 Task: Add an event with the title Client Appreciation Luncheon, date ''2024/04/05'', time 9:40 AM to 11:40 AMand add a description: Throughout the session, participants will engage in a series of activities, discussions, and exercises that promote teamwork, trust-building, and effective communication. These activities will be tailored to the specific needs and dynamics of your team, ensuring relevance and maximum engagement.Select event color  Sage . Add location for the event as: Rio de Janeiro, Brazil, logged in from the account softage.3@softage.netand send the event invitation to softage.4@softage.net and softage.2@softage.net. Set a reminder for the event Every weekday(Monday to Friday)
Action: Mouse moved to (69, 90)
Screenshot: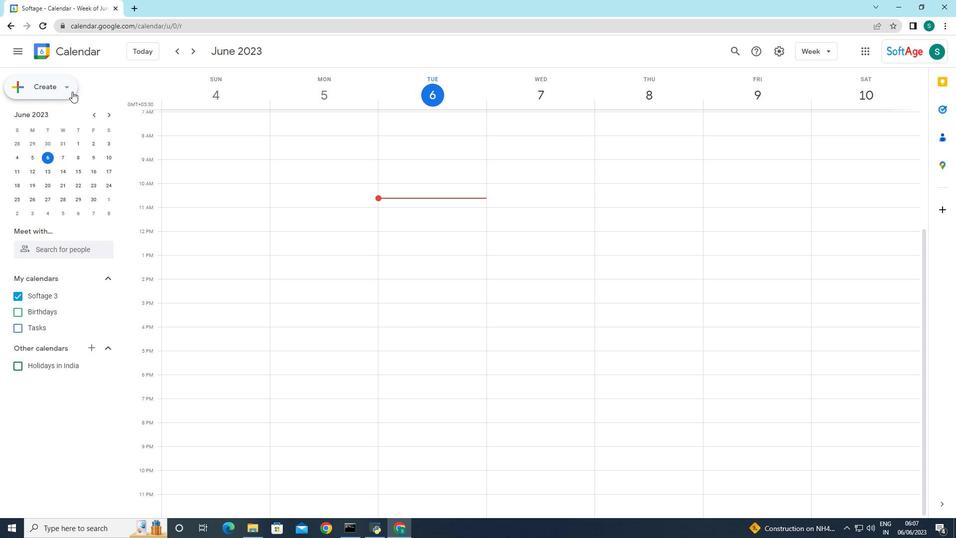 
Action: Mouse pressed left at (69, 90)
Screenshot: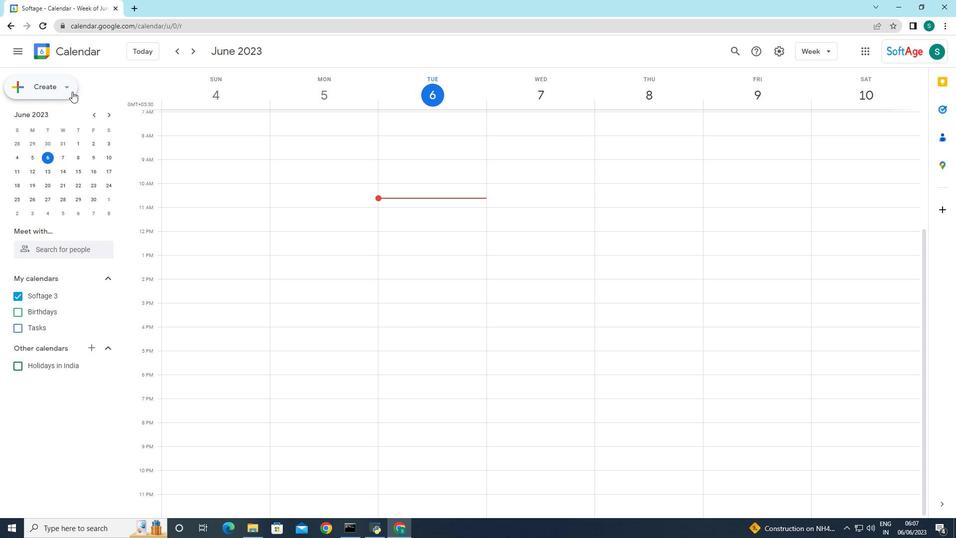
Action: Mouse moved to (60, 113)
Screenshot: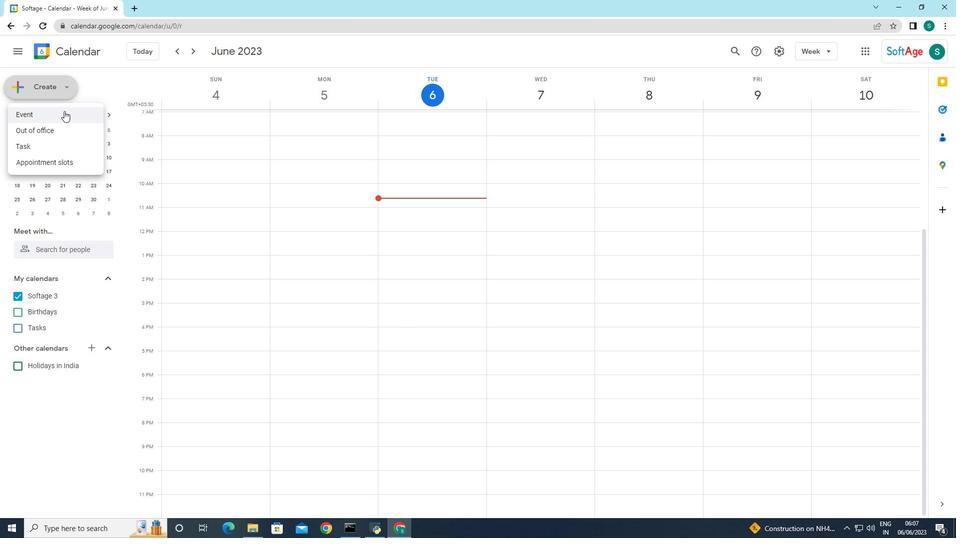 
Action: Mouse pressed left at (60, 113)
Screenshot: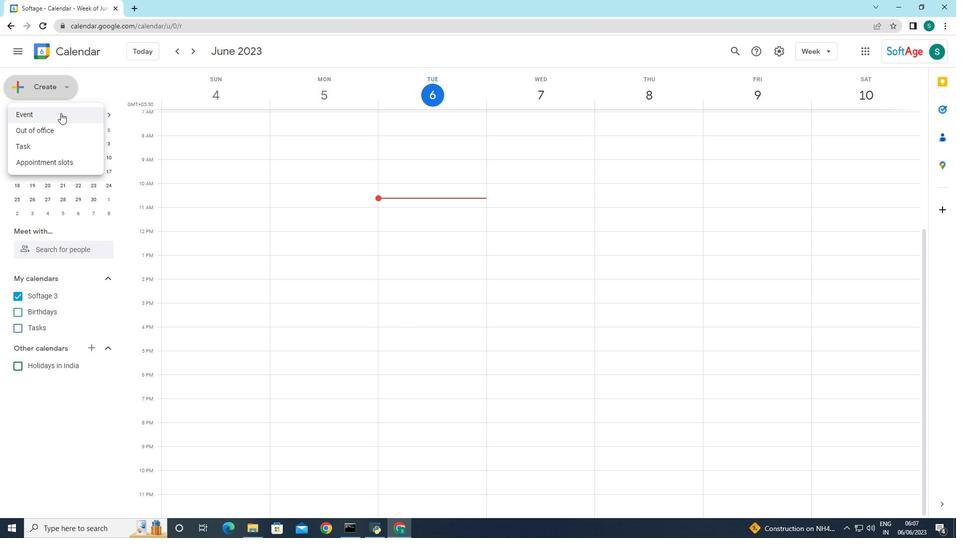 
Action: Mouse moved to (284, 396)
Screenshot: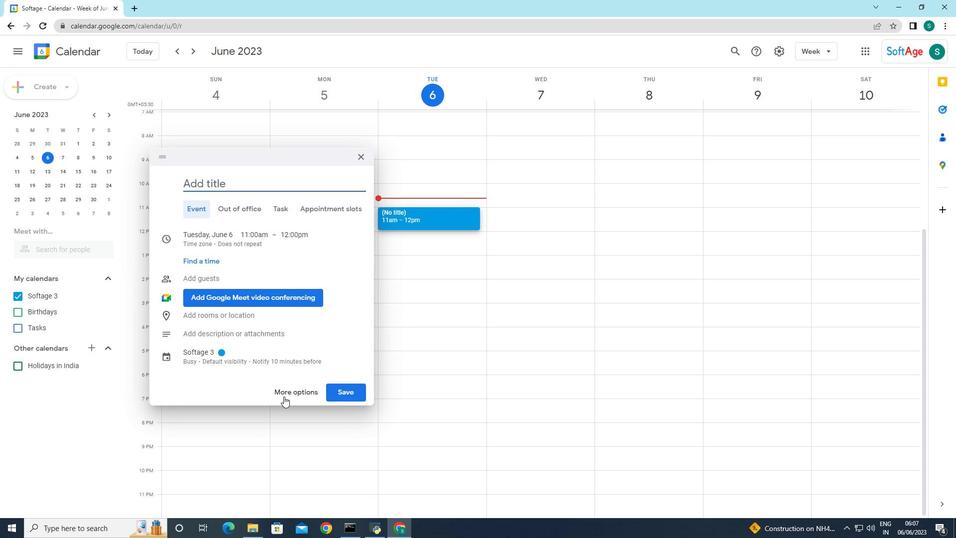 
Action: Mouse pressed left at (284, 396)
Screenshot: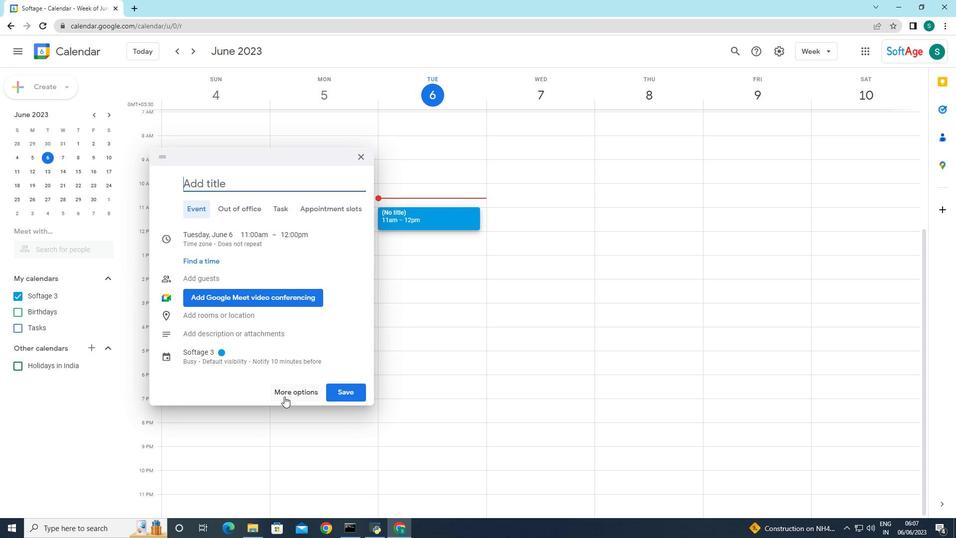 
Action: Mouse moved to (123, 56)
Screenshot: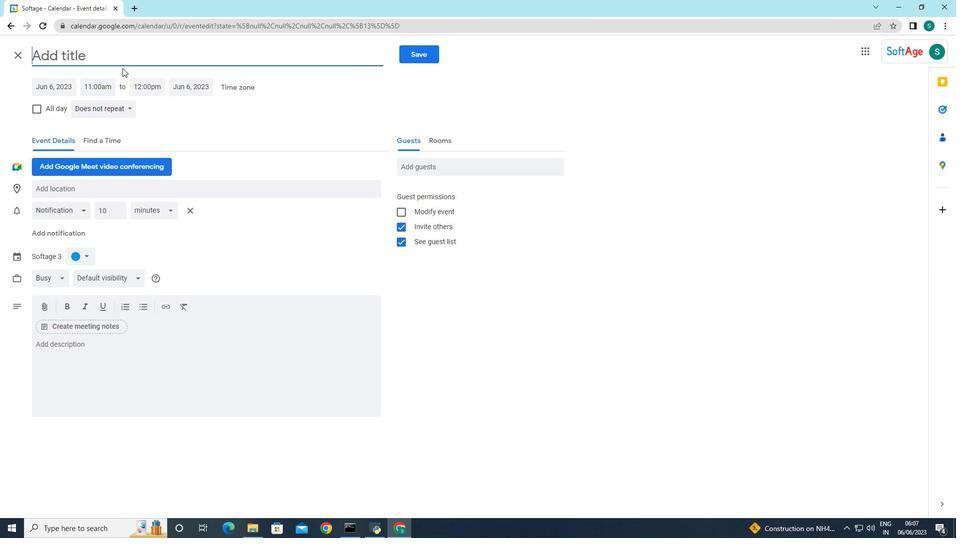 
Action: Mouse pressed left at (123, 56)
Screenshot: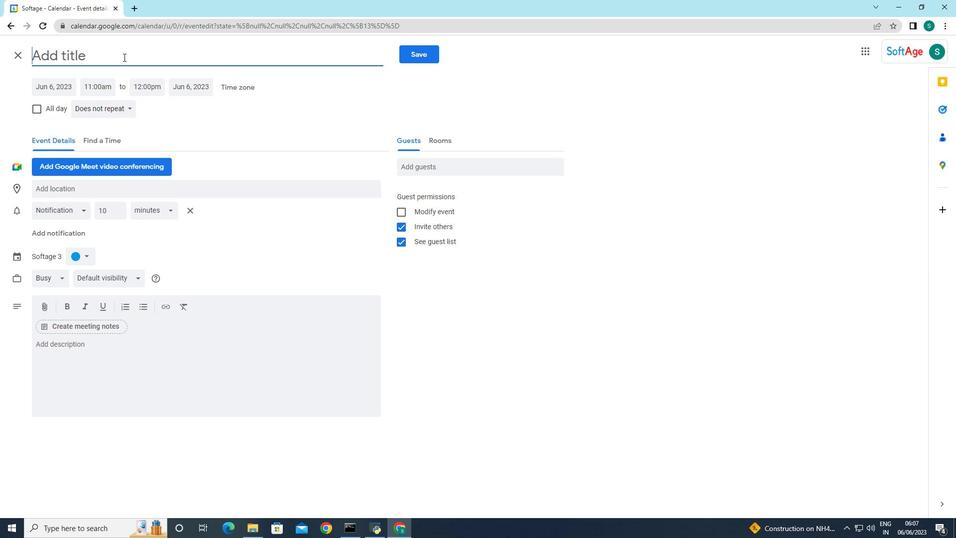 
Action: Key pressed <Key.caps_lock>C<Key.caps_lock>lient<Key.space><Key.caps_lock>A<Key.caps_lock>ppreciation<Key.space><Key.caps_lock>L<Key.caps_lock>uc<Key.backspace>ncheon
Screenshot: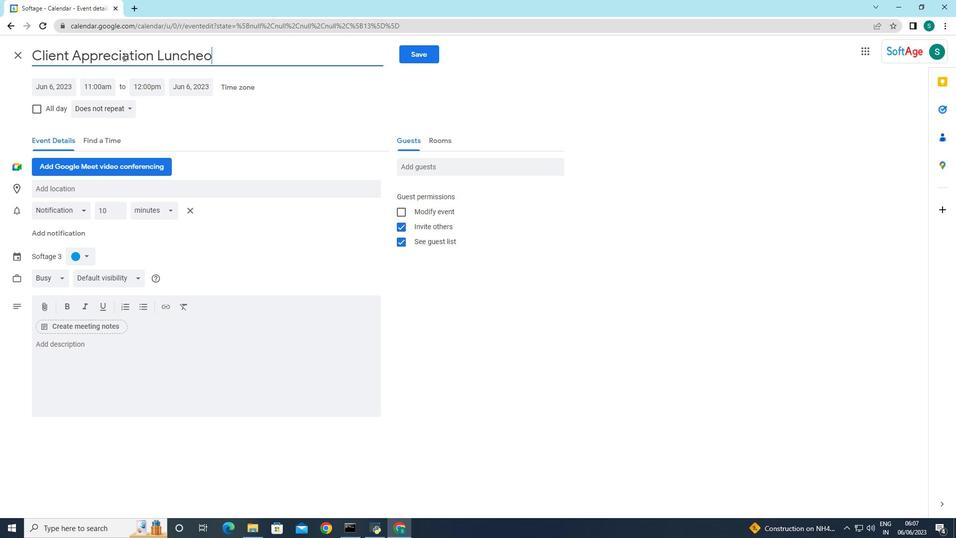 
Action: Mouse moved to (201, 145)
Screenshot: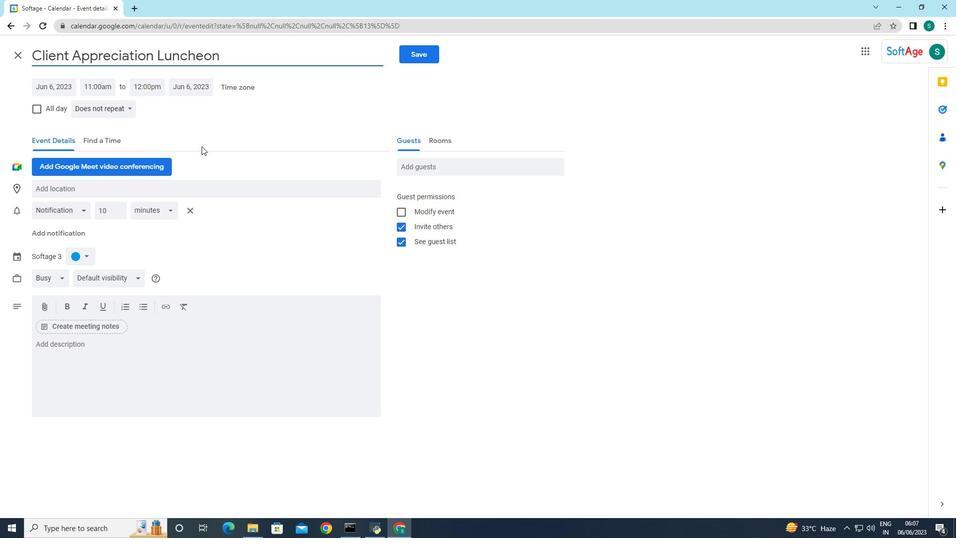 
Action: Mouse pressed left at (201, 145)
Screenshot: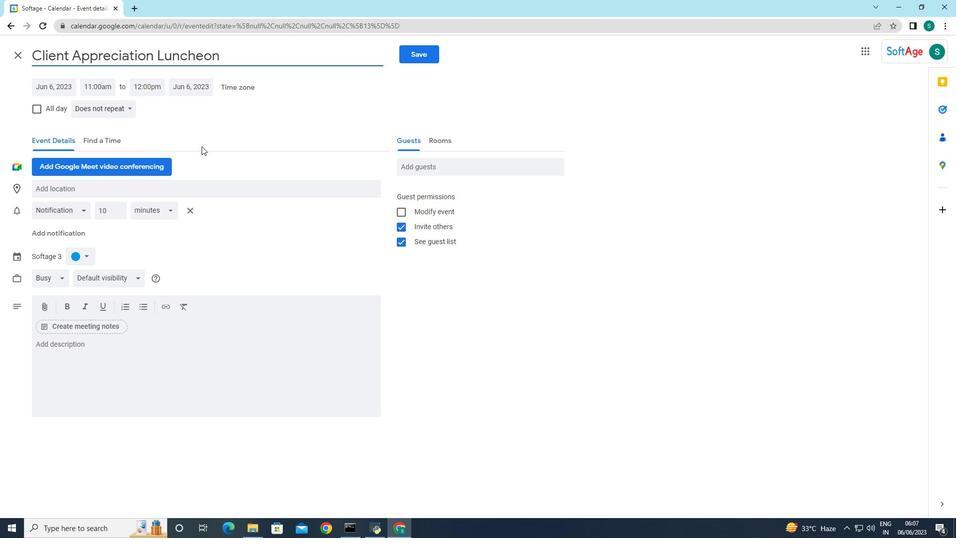 
Action: Mouse moved to (72, 93)
Screenshot: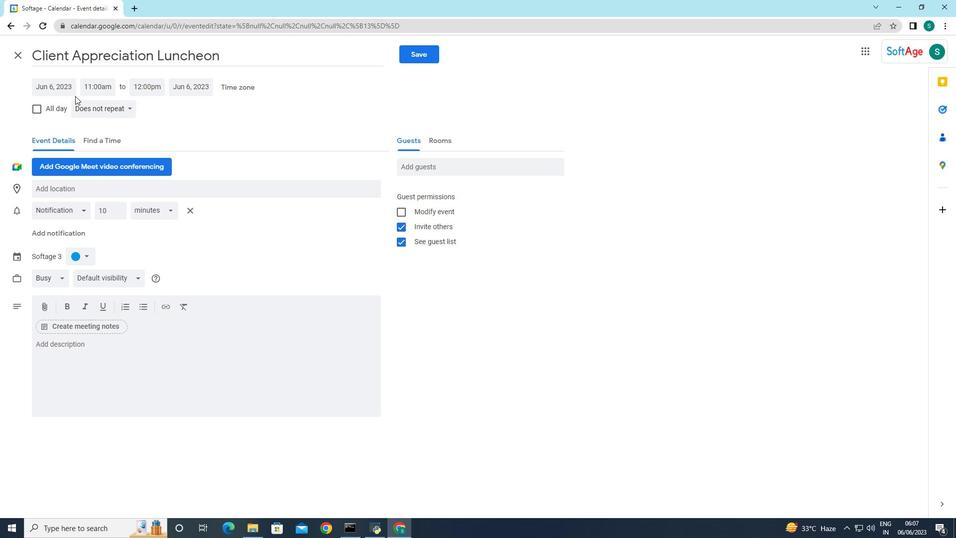 
Action: Mouse pressed left at (72, 93)
Screenshot: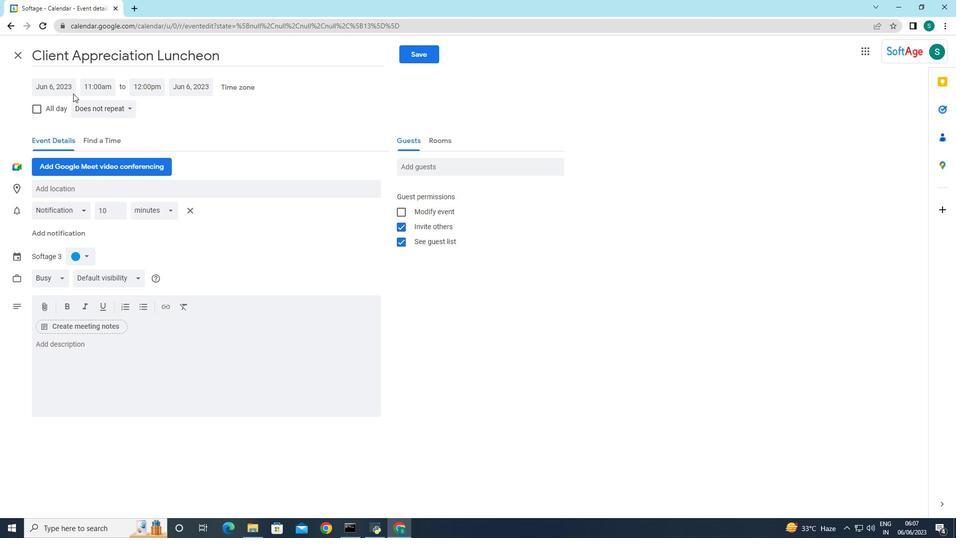 
Action: Mouse moved to (156, 108)
Screenshot: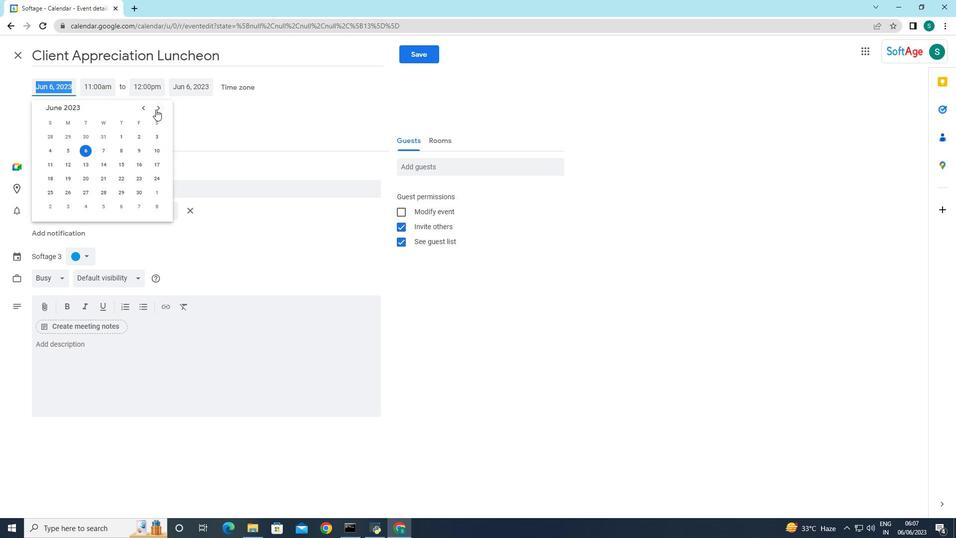 
Action: Mouse pressed left at (156, 108)
Screenshot: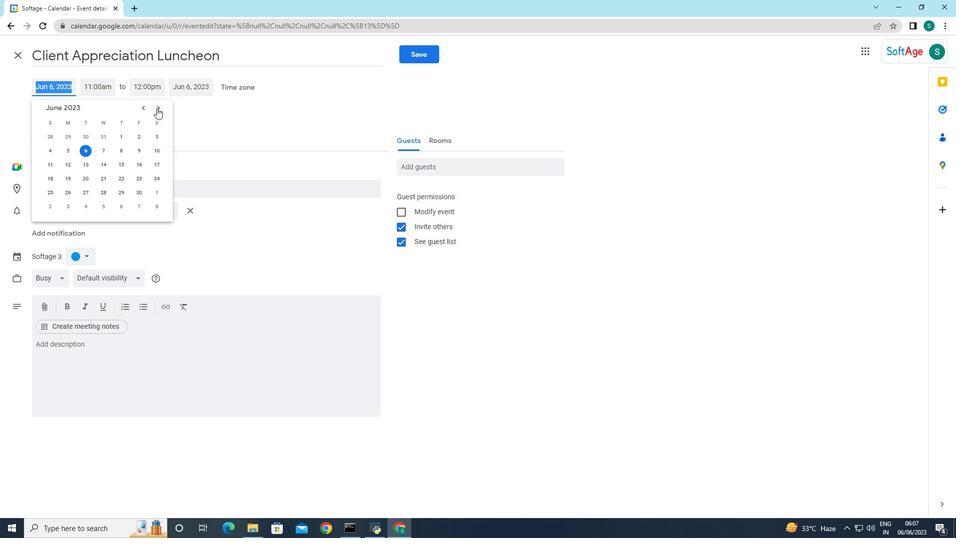 
Action: Mouse moved to (156, 108)
Screenshot: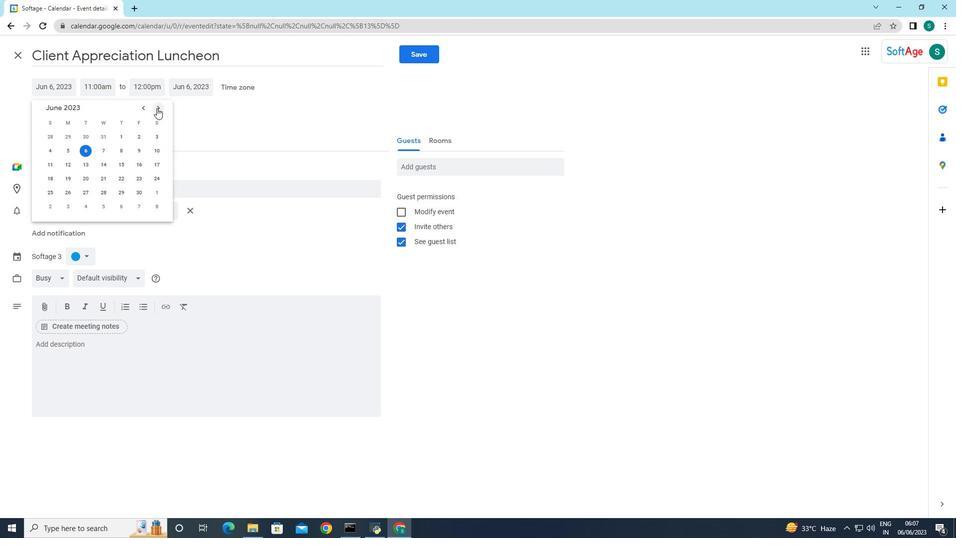 
Action: Mouse pressed left at (156, 108)
Screenshot: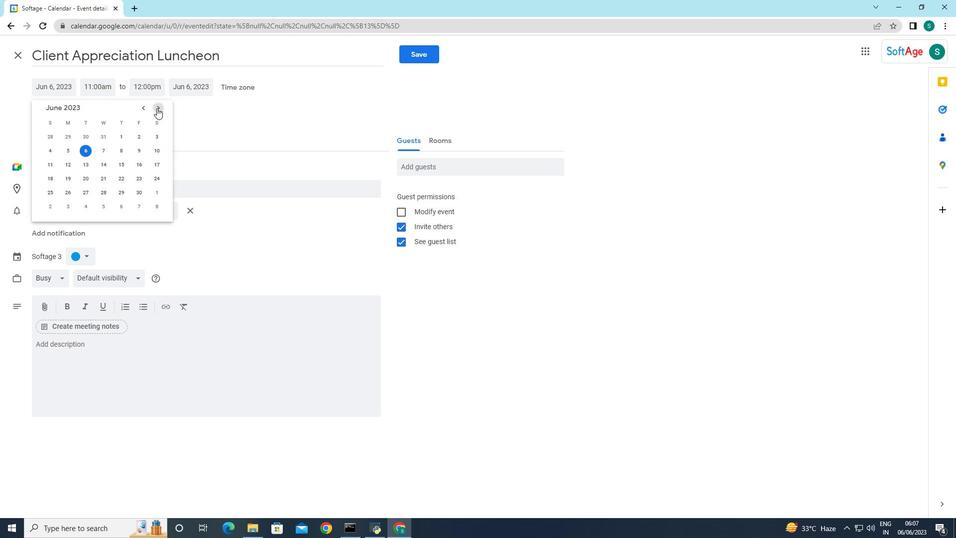 
Action: Mouse pressed left at (156, 108)
Screenshot: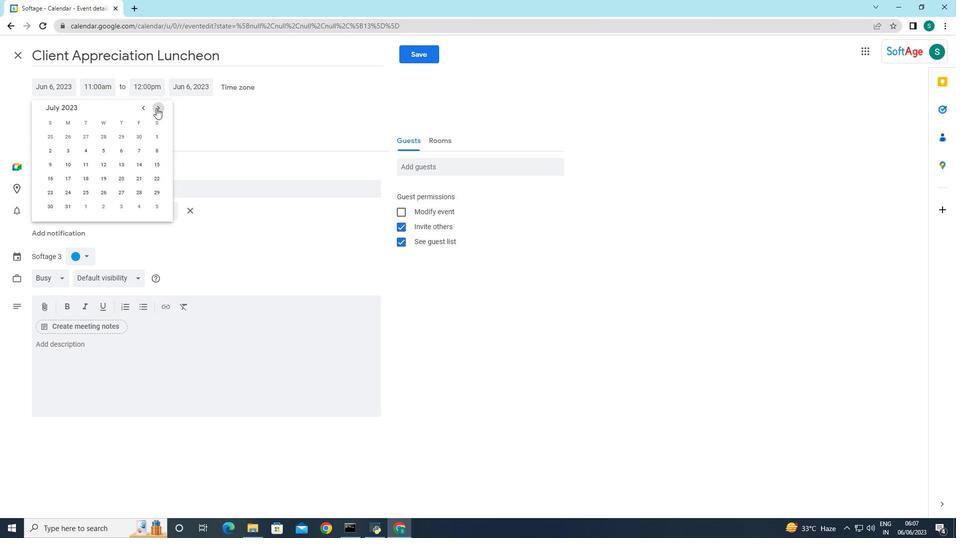 
Action: Mouse pressed left at (156, 108)
Screenshot: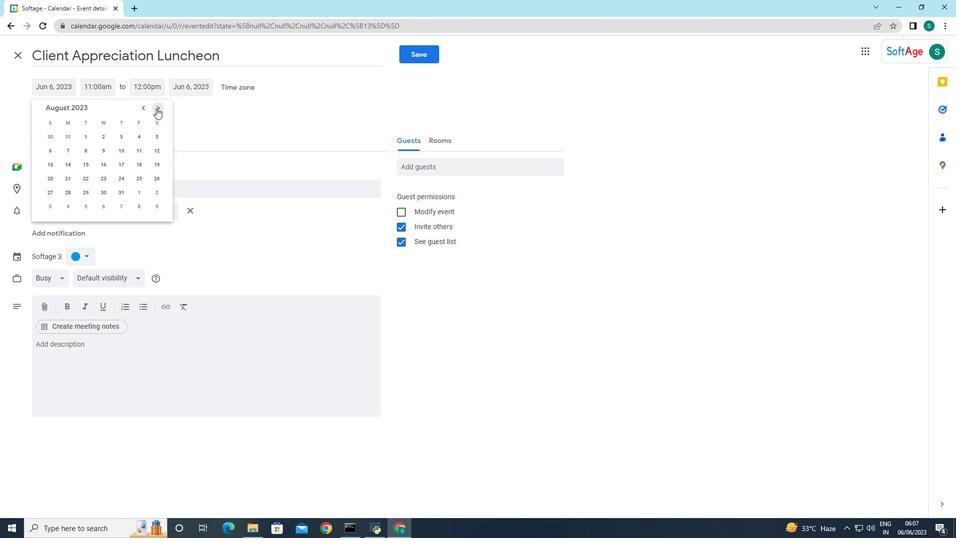 
Action: Mouse pressed left at (156, 108)
Screenshot: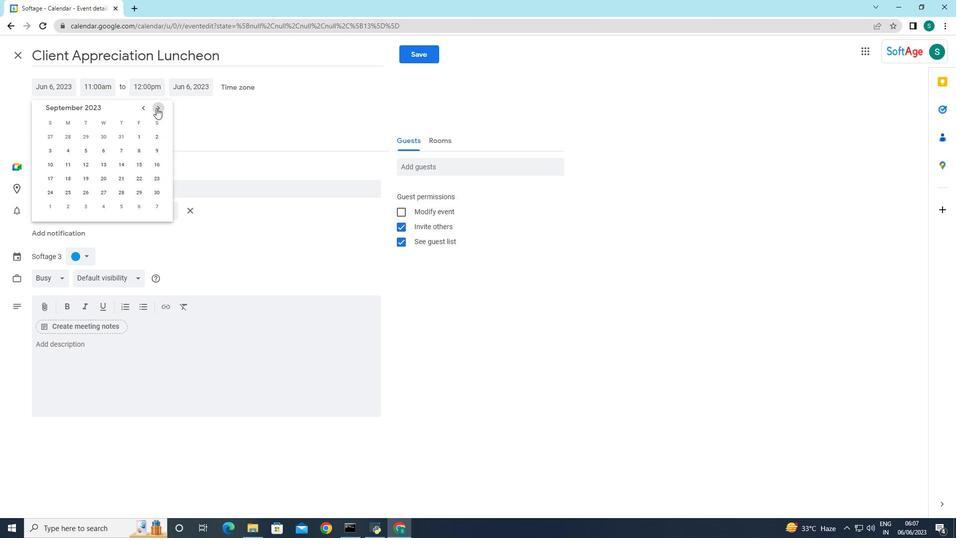 
Action: Mouse pressed left at (156, 108)
Screenshot: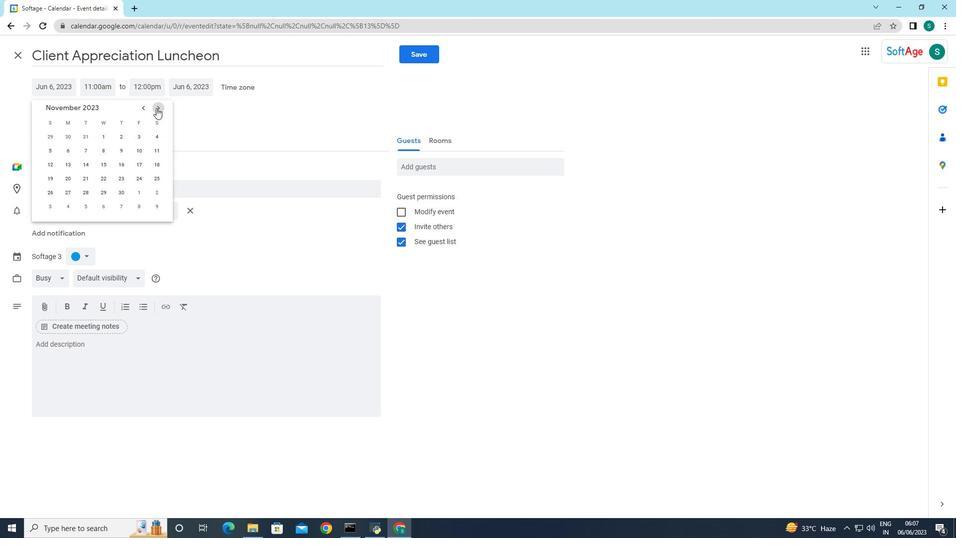
Action: Mouse pressed left at (156, 108)
Screenshot: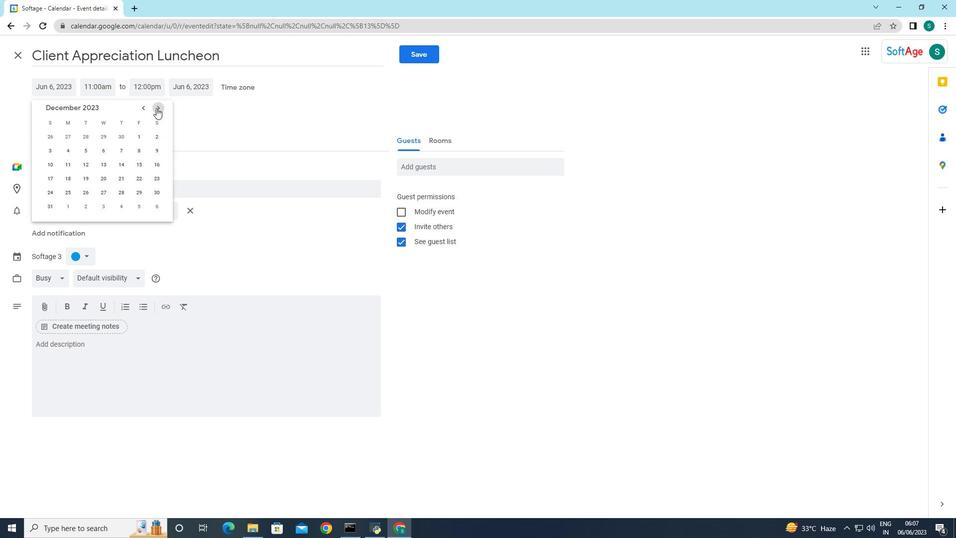 
Action: Mouse pressed left at (156, 108)
Screenshot: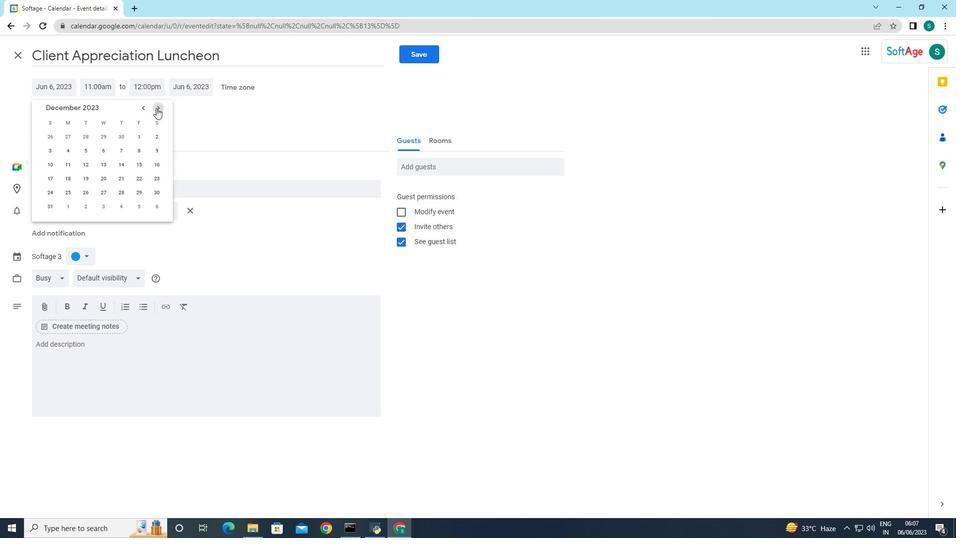 
Action: Mouse pressed left at (156, 108)
Screenshot: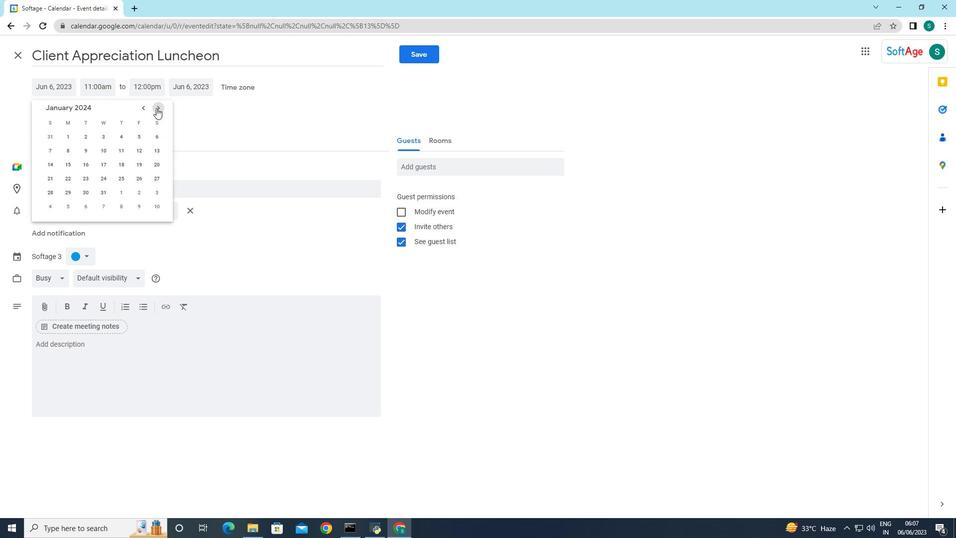 
Action: Mouse pressed left at (156, 108)
Screenshot: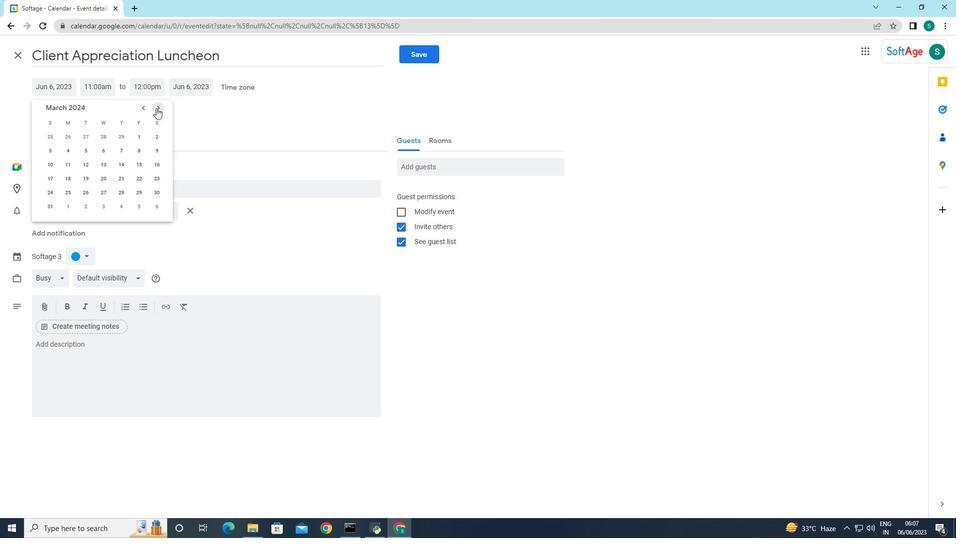 
Action: Mouse moved to (140, 137)
Screenshot: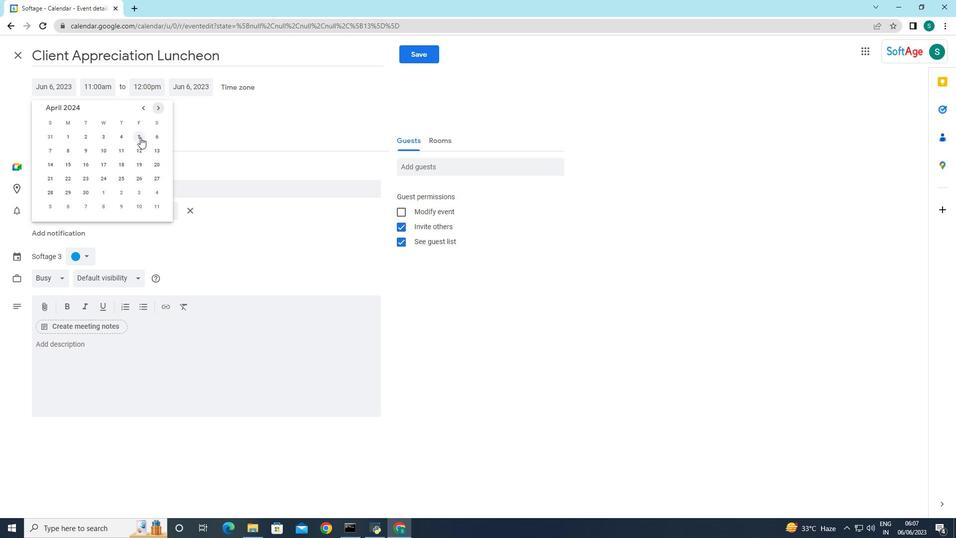 
Action: Mouse pressed left at (140, 137)
Screenshot: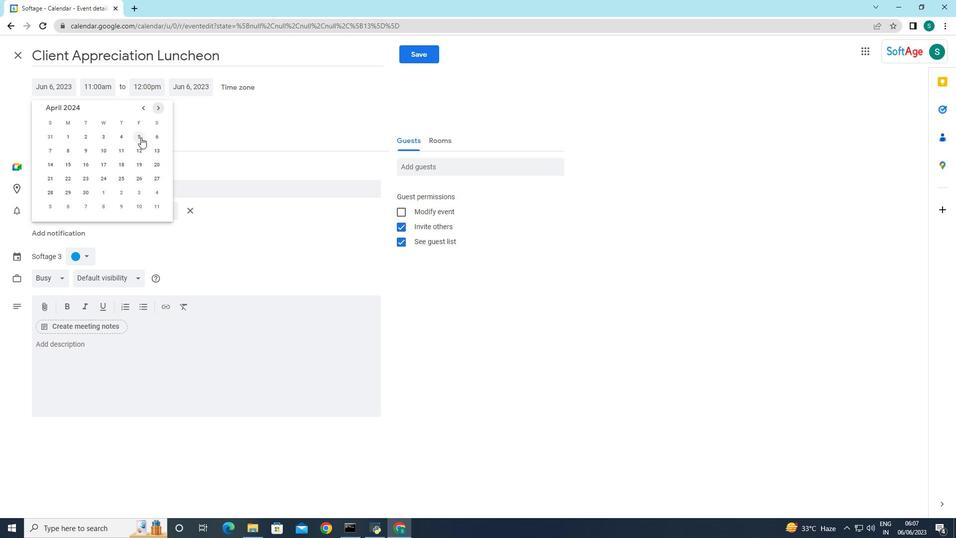 
Action: Mouse moved to (221, 142)
Screenshot: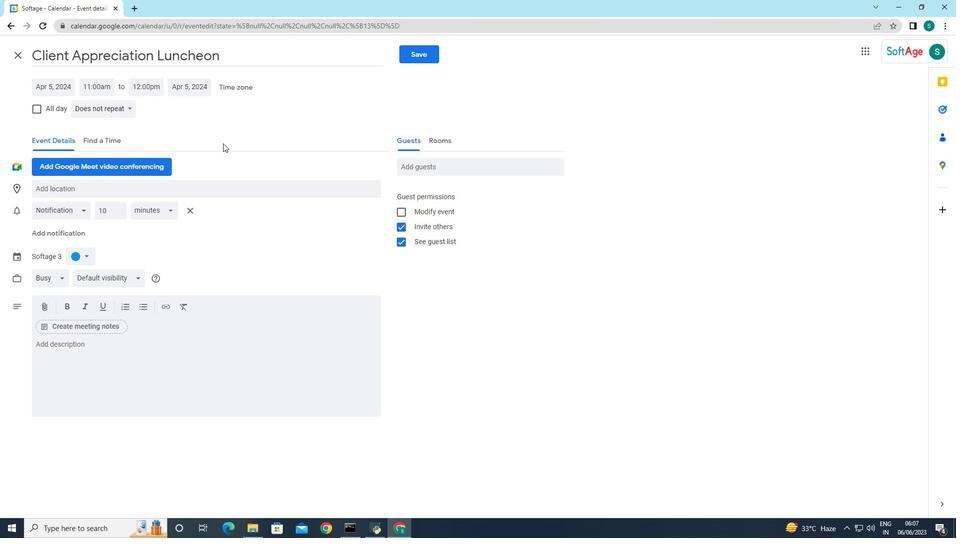 
Action: Mouse pressed left at (221, 142)
Screenshot: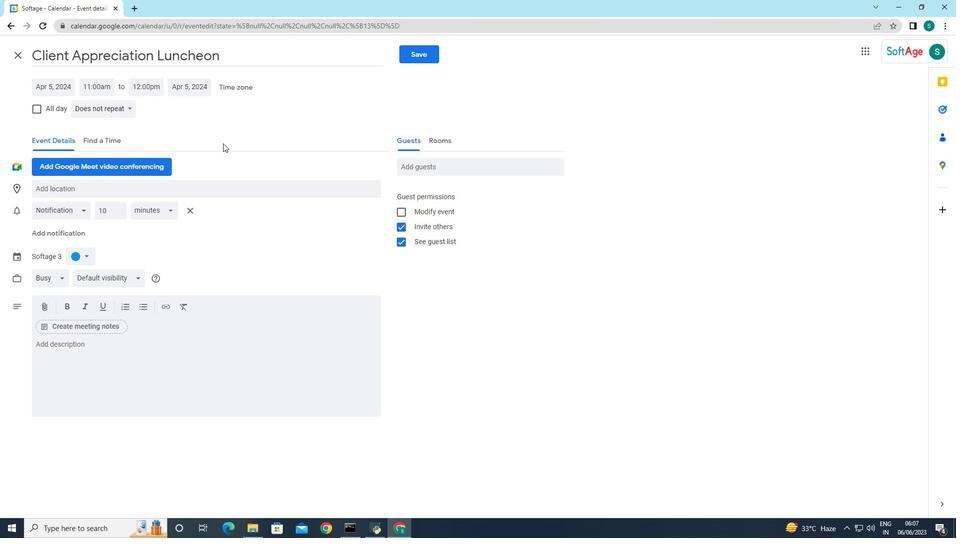 
Action: Mouse moved to (93, 88)
Screenshot: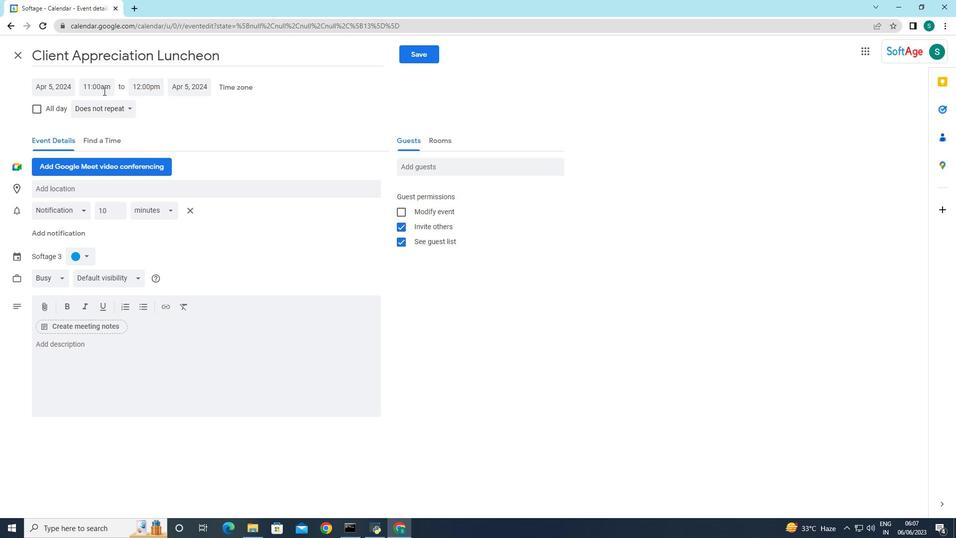 
Action: Mouse pressed left at (93, 88)
Screenshot: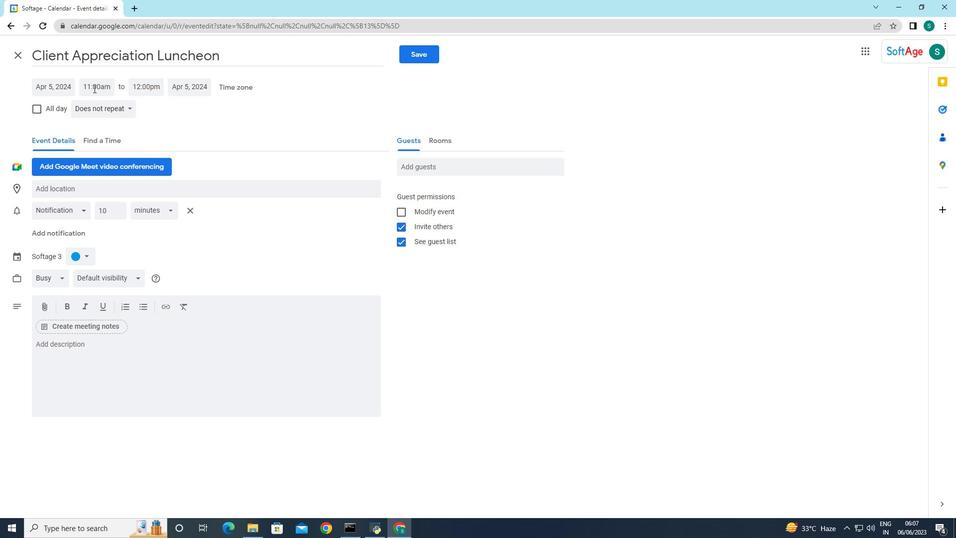 
Action: Mouse moved to (108, 165)
Screenshot: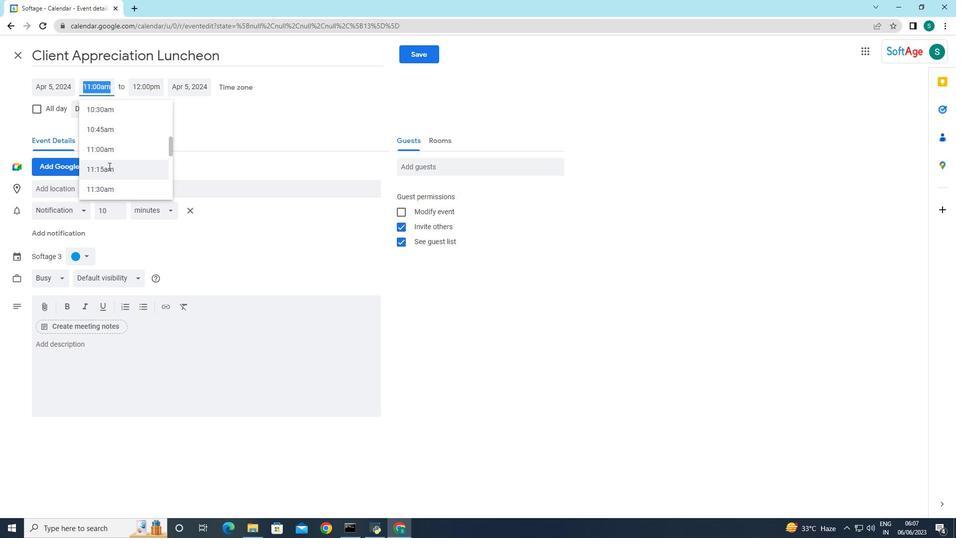
Action: Mouse scrolled (108, 165) with delta (0, 0)
Screenshot: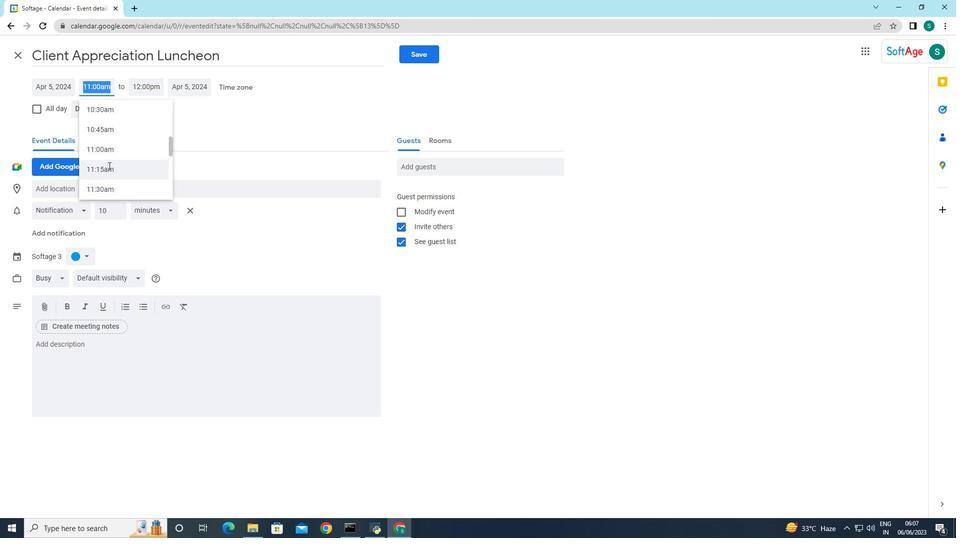 
Action: Mouse scrolled (108, 165) with delta (0, 0)
Screenshot: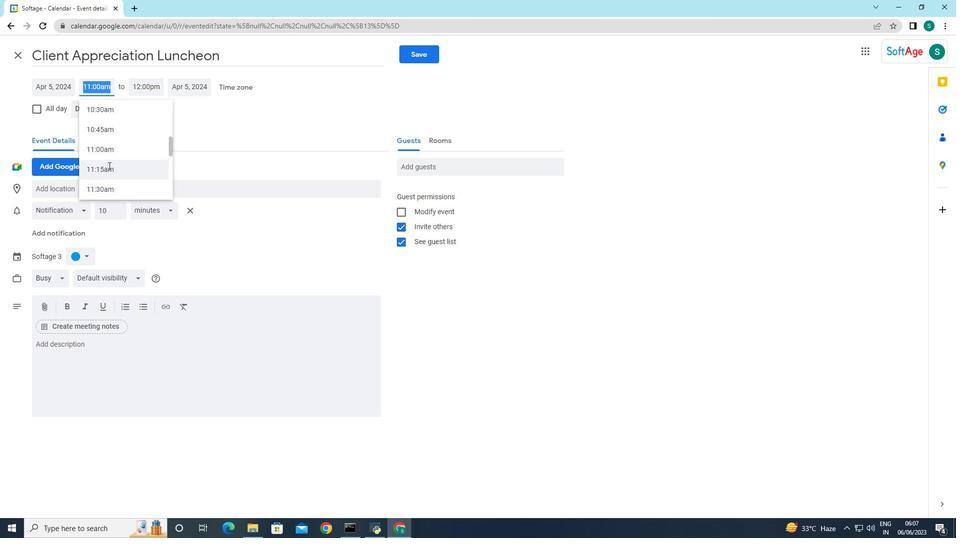 
Action: Mouse scrolled (108, 165) with delta (0, 0)
Screenshot: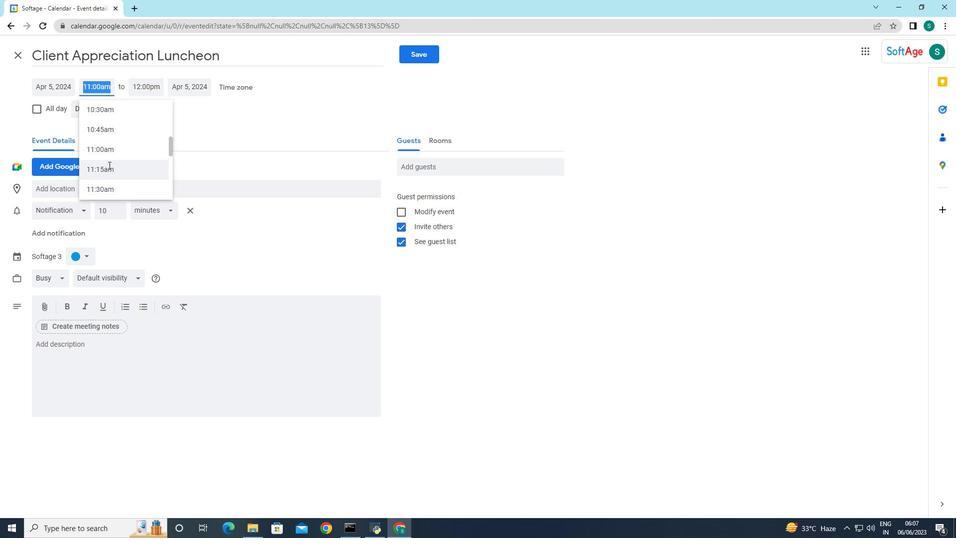 
Action: Mouse moved to (100, 180)
Screenshot: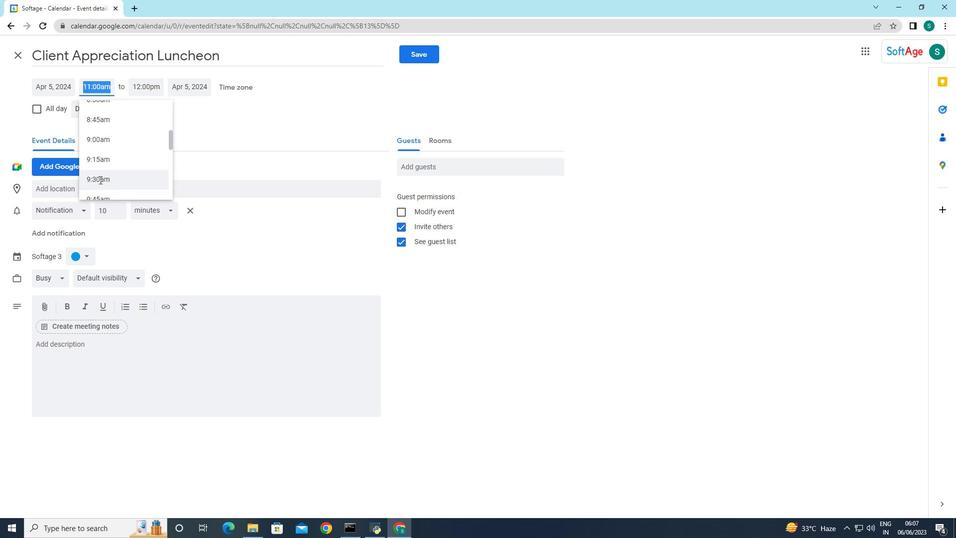 
Action: Mouse pressed left at (100, 180)
Screenshot: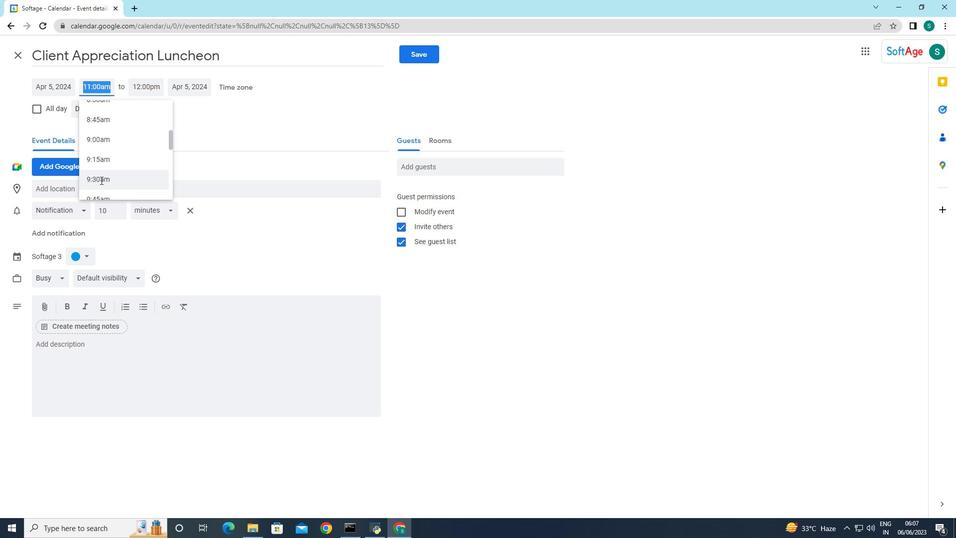 
Action: Mouse moved to (92, 86)
Screenshot: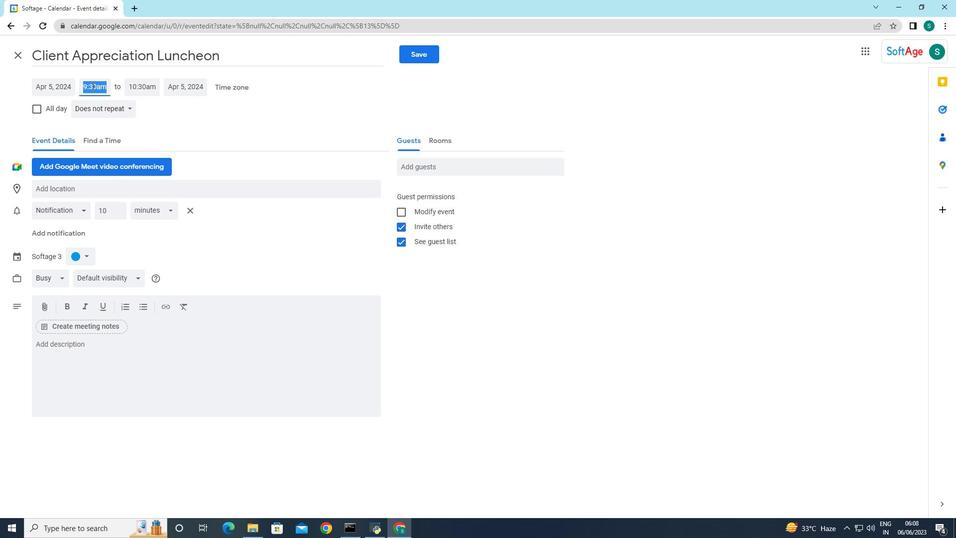 
Action: Mouse pressed left at (92, 86)
Screenshot: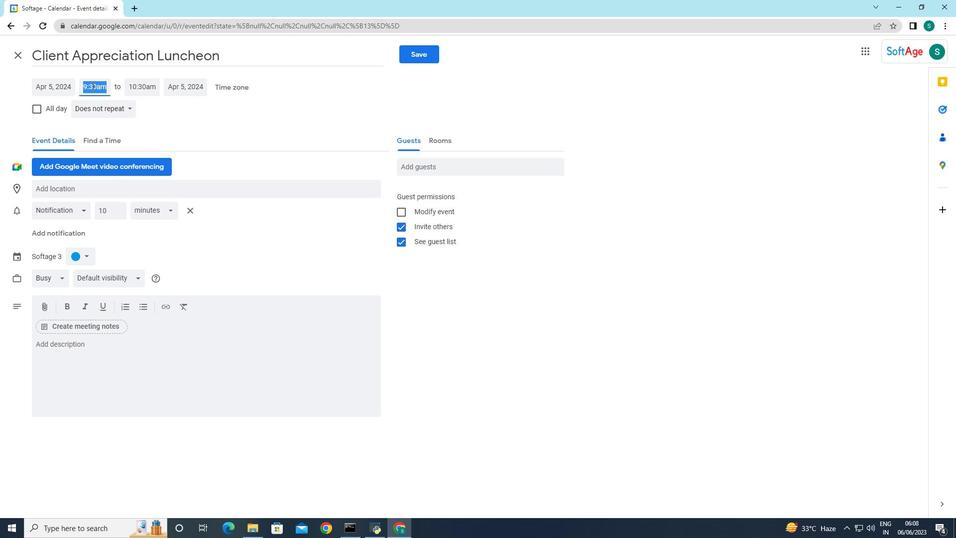 
Action: Mouse moved to (110, 144)
Screenshot: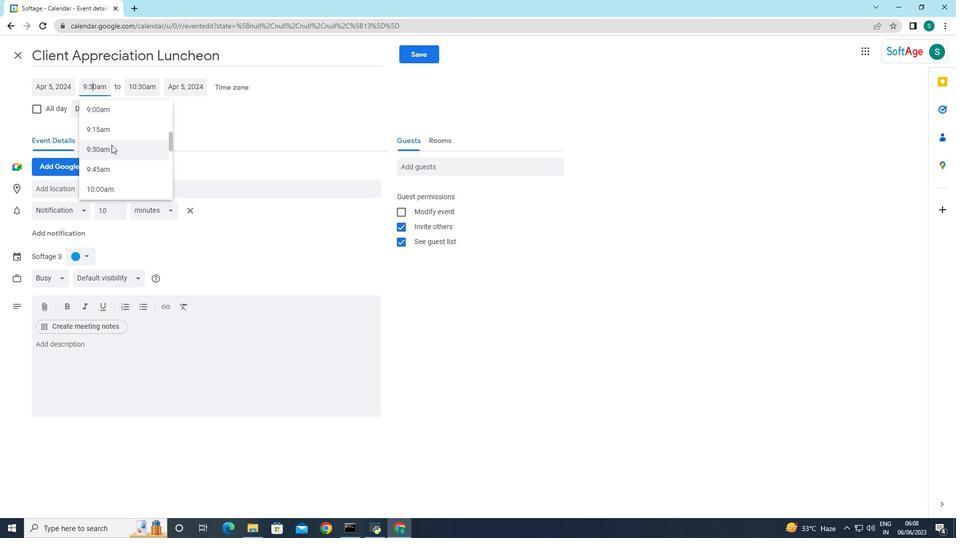 
Action: Key pressed <Key.backspace>4
Screenshot: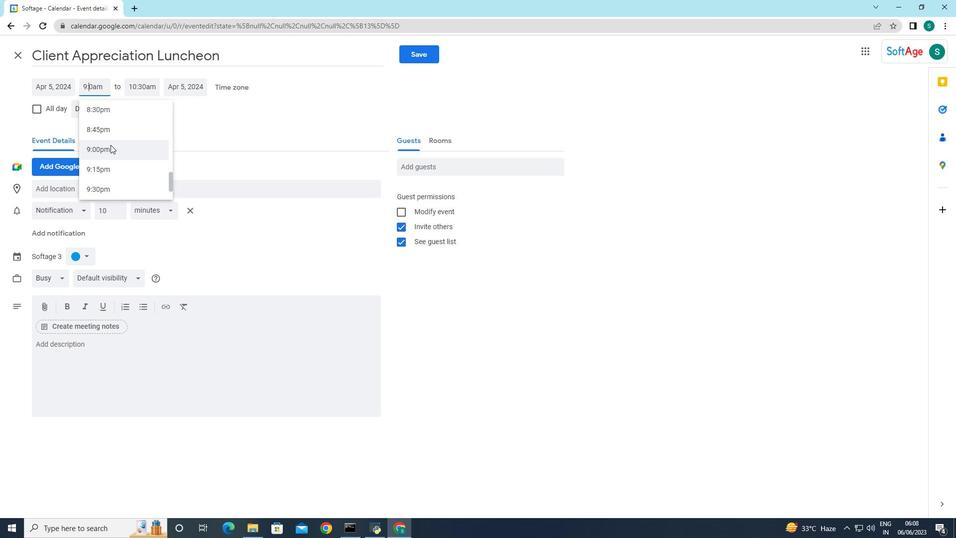 
Action: Mouse moved to (195, 107)
Screenshot: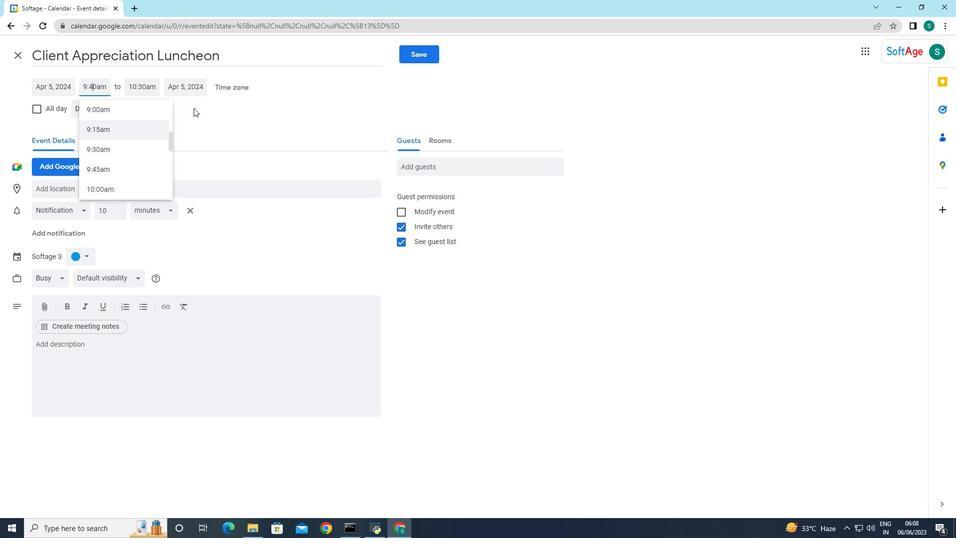 
Action: Mouse pressed left at (195, 107)
Screenshot: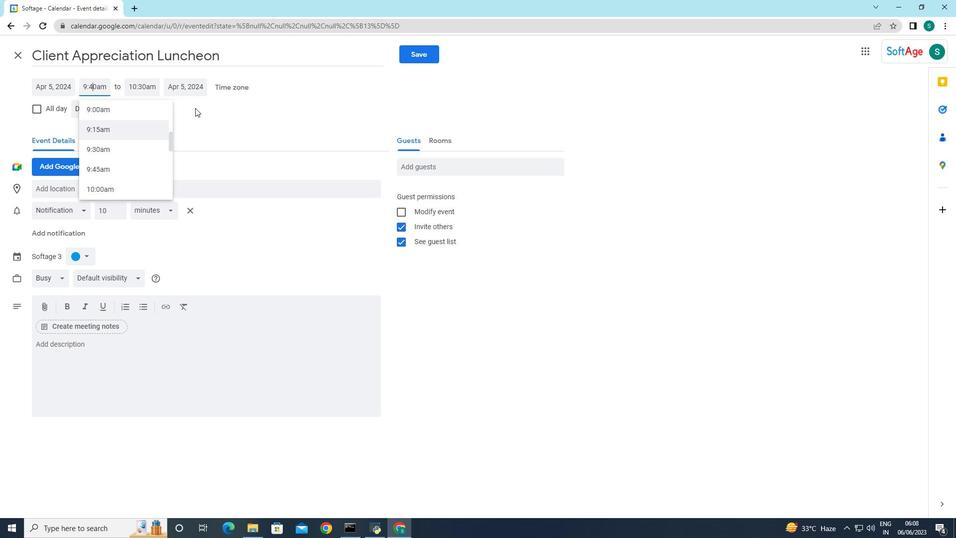 
Action: Mouse moved to (133, 81)
Screenshot: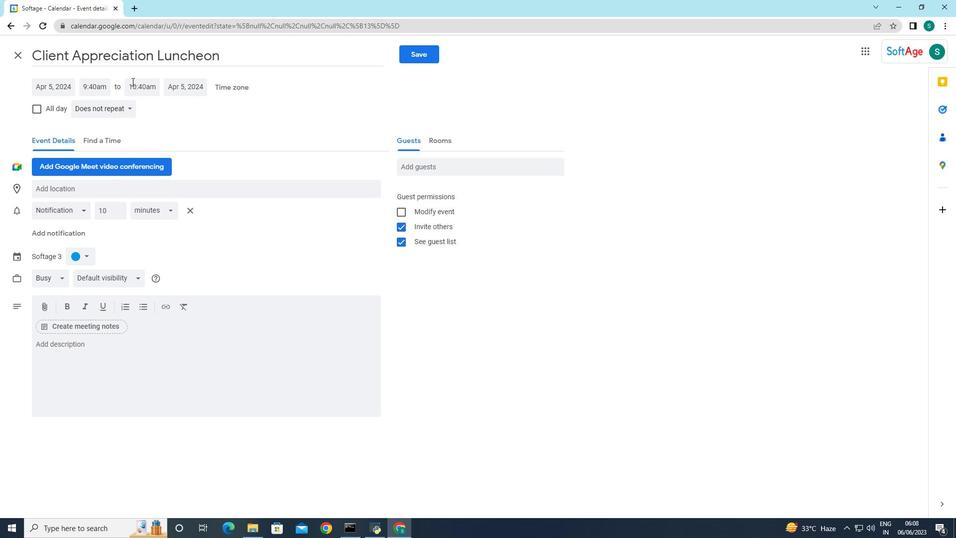 
Action: Mouse pressed left at (133, 81)
Screenshot: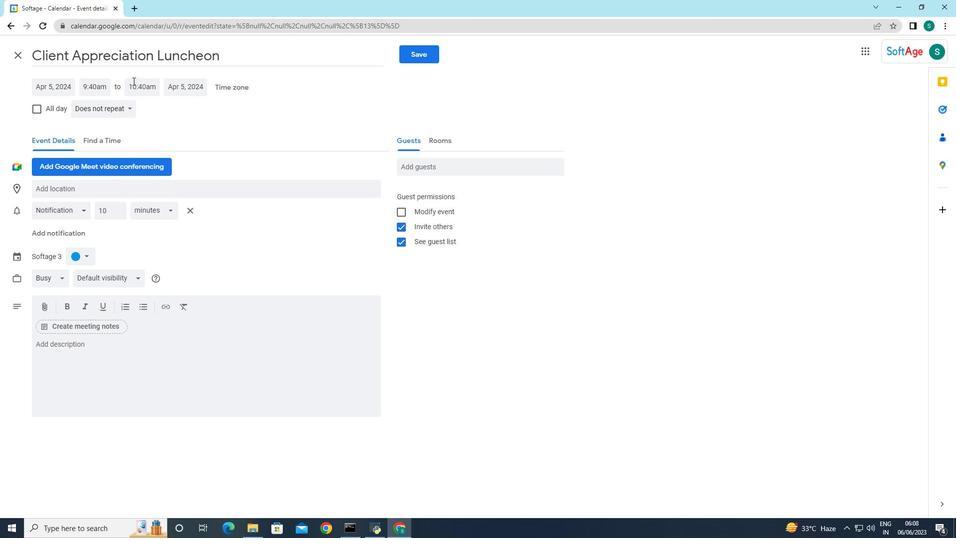 
Action: Mouse moved to (149, 193)
Screenshot: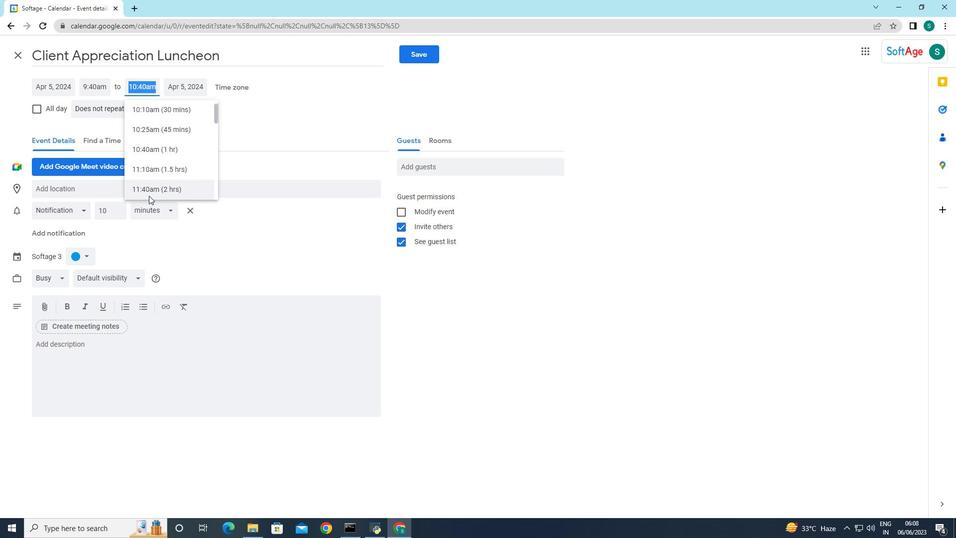 
Action: Mouse pressed left at (149, 193)
Screenshot: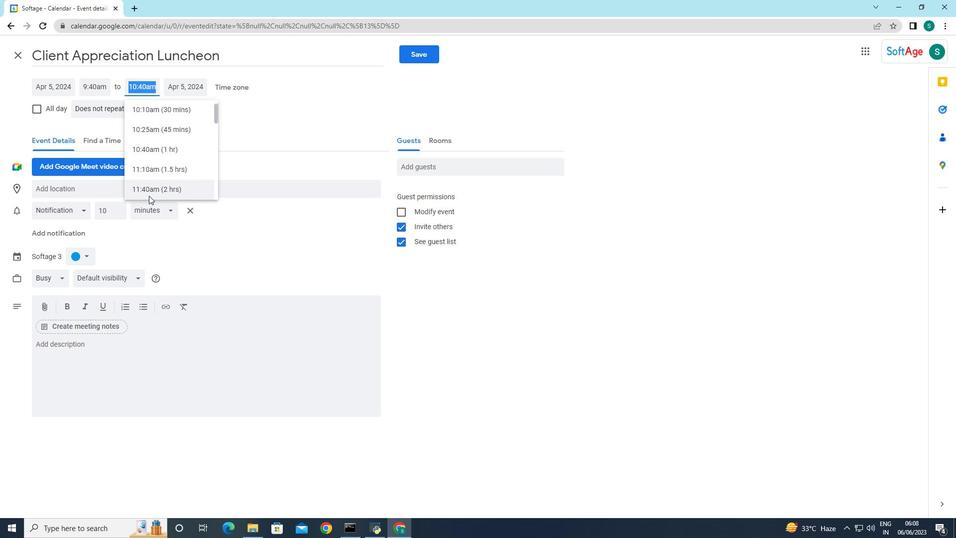
Action: Mouse moved to (217, 147)
Screenshot: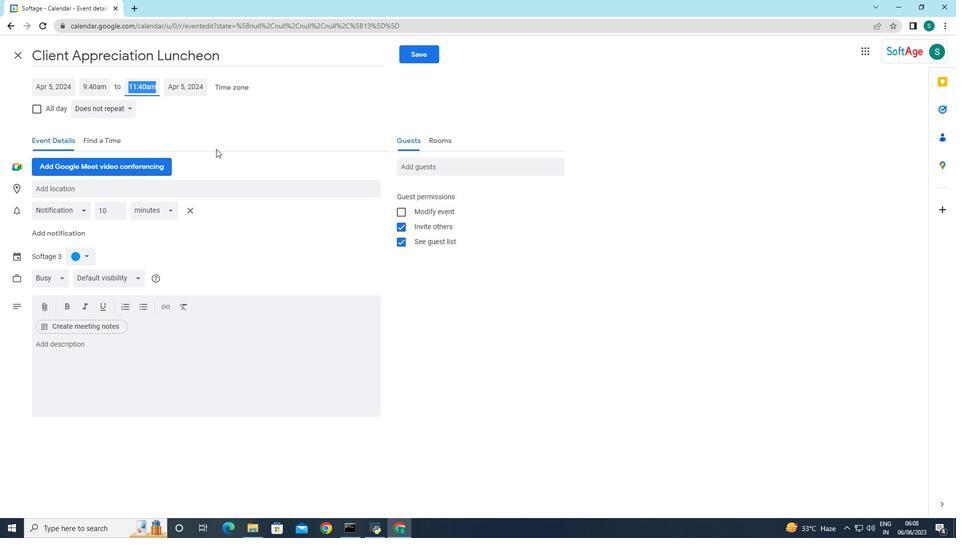 
Action: Mouse pressed left at (217, 147)
Screenshot: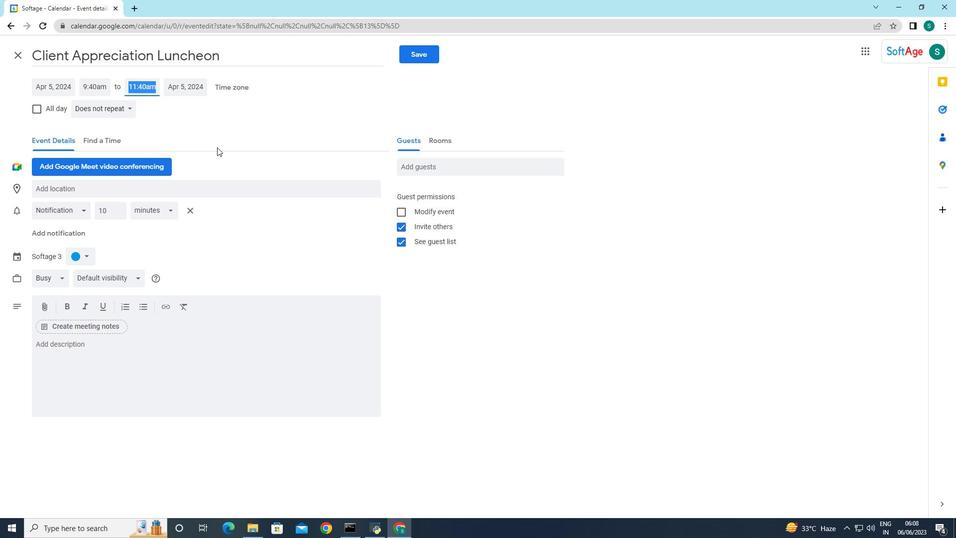 
Action: Mouse moved to (54, 346)
Screenshot: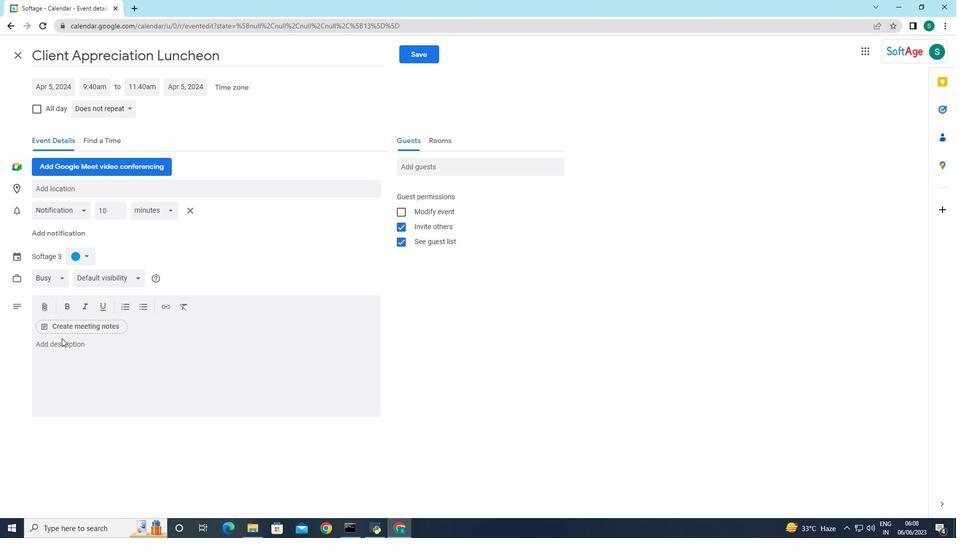 
Action: Mouse pressed left at (54, 346)
Screenshot: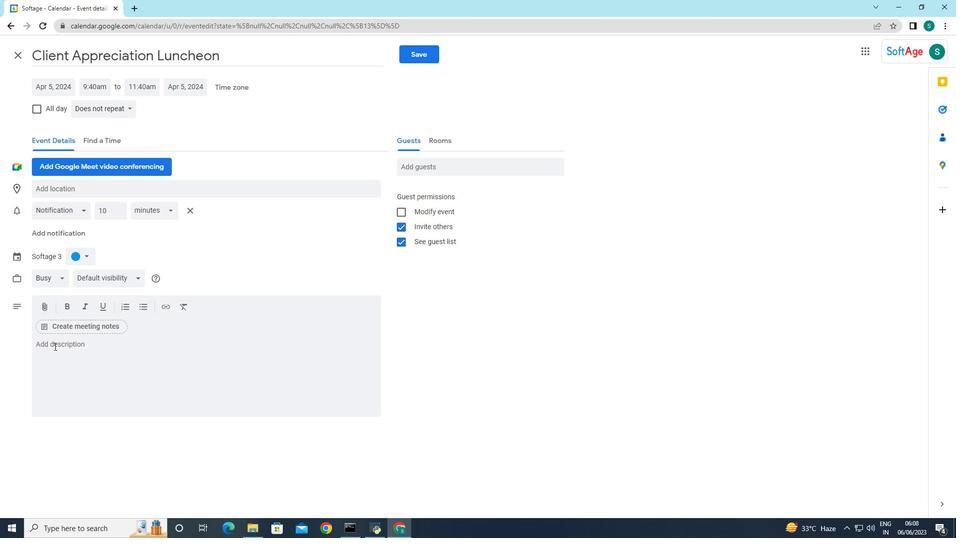 
Action: Key pressed <Key.caps_lock>T<Key.caps_lock>ho<Key.backspace>roug<Key.backspace>
Screenshot: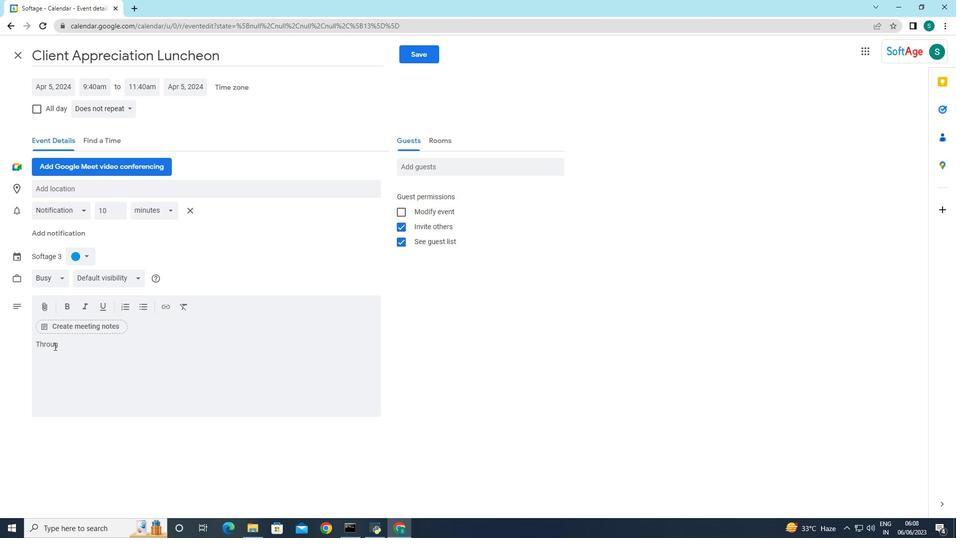 
Action: Mouse moved to (198, 334)
Screenshot: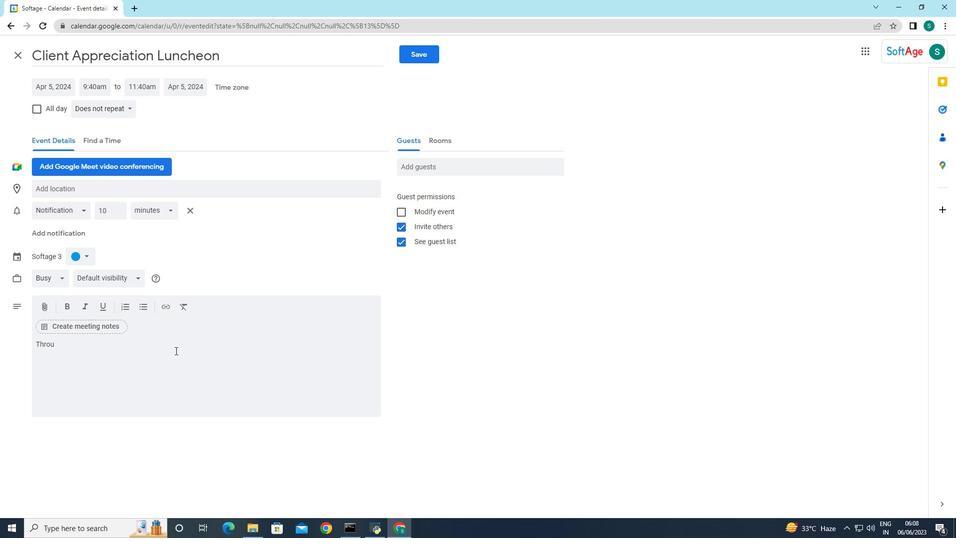 
Action: Key pressed ghout<Key.space>the<Key.space>session,<Key.space>participants<Key.space>will<Key.space>engage<Key.space>in<Key.space>a<Key.space>series<Key.space>of<Key.space>activities,<Key.space>de<Key.backspace>iscussions,<Key.space>and<Key.space>exercises<Key.space>that<Key.space>promote<Key.space>teamwork<Key.space><Key.backspace>,<Key.space>trust-building,<Key.space>and<Key.space>effective<Key.space>communication.<Key.space><Key.caps_lock>THE<Key.backspace><Key.backspace><Key.caps_lock>je<Key.backspace><Key.backspace>hese<Key.space>activities<Key.space>will<Key.space>be<Key.space>tailored<Key.space>to<Key.space>the<Key.space>specific<Key.space>need<Key.space><Key.backspace>s<Key.space>and<Key.space>dynamics<Key.space>of<Key.space>your<Key.space>team<Key.space><Key.backspace>,<Key.space>ensuring<Key.space>relevance<Key.space>and<Key.space>maximum<Key.space>engagement.
Screenshot: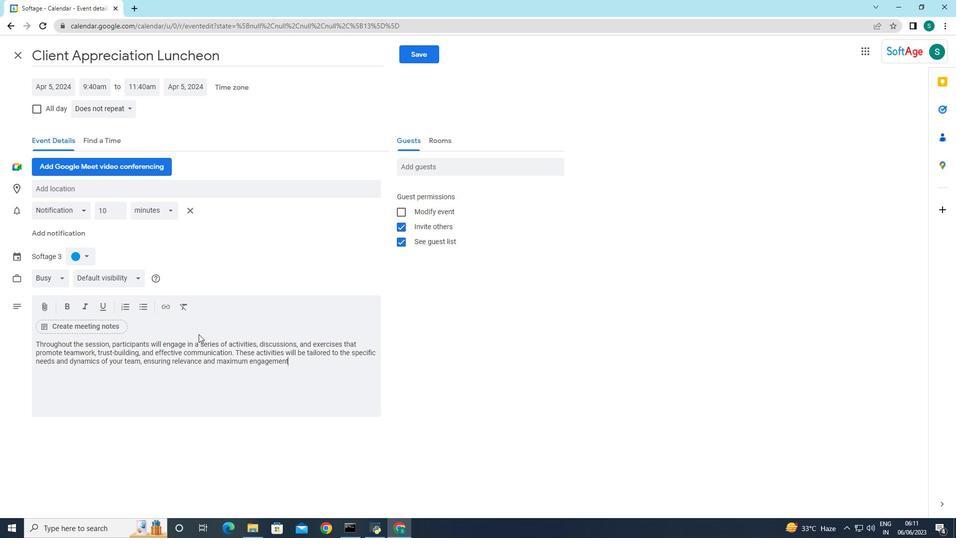 
Action: Mouse moved to (257, 397)
Screenshot: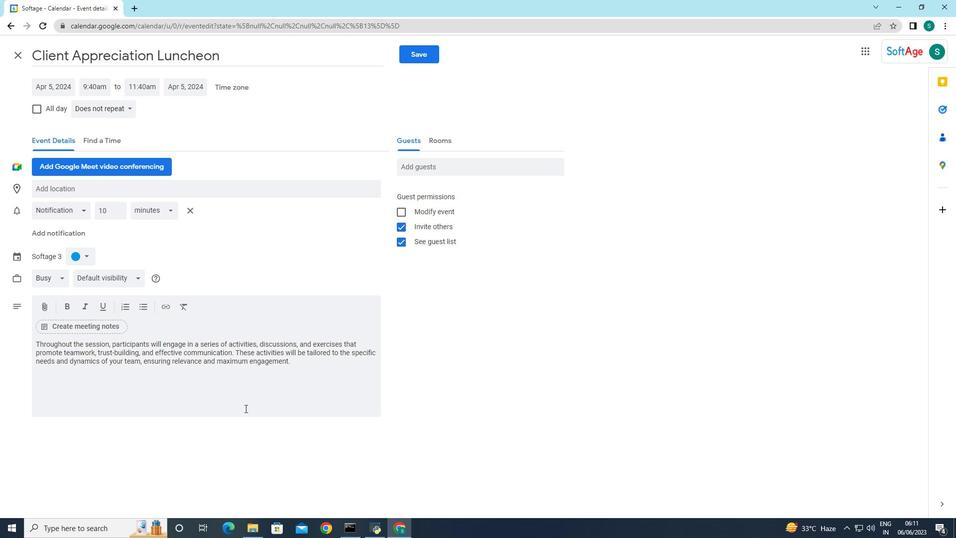 
Action: Mouse pressed left at (257, 397)
Screenshot: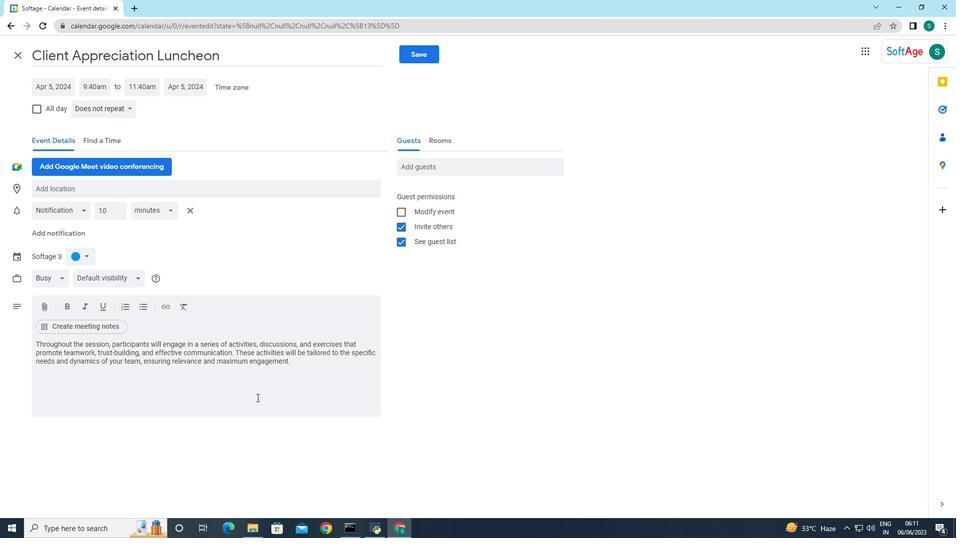 
Action: Mouse moved to (79, 257)
Screenshot: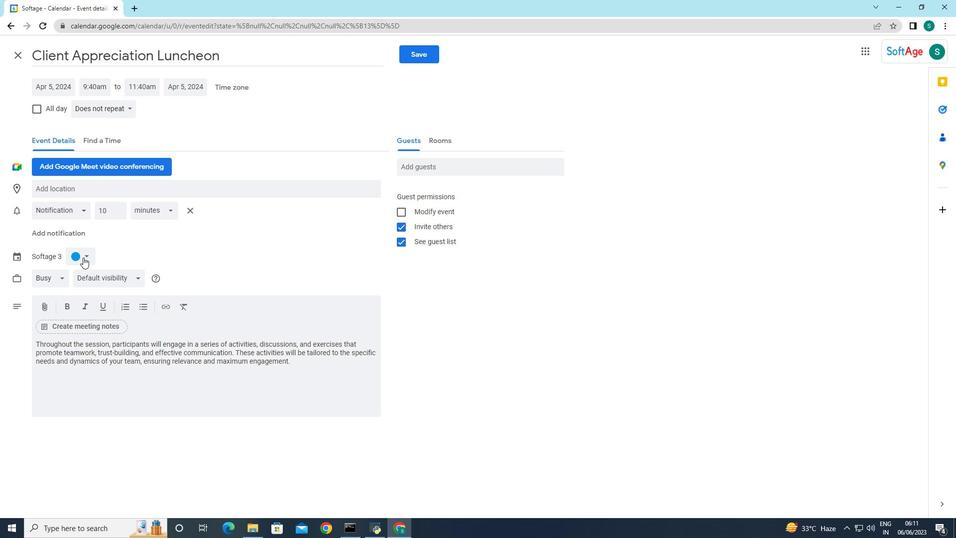 
Action: Mouse pressed left at (79, 257)
Screenshot: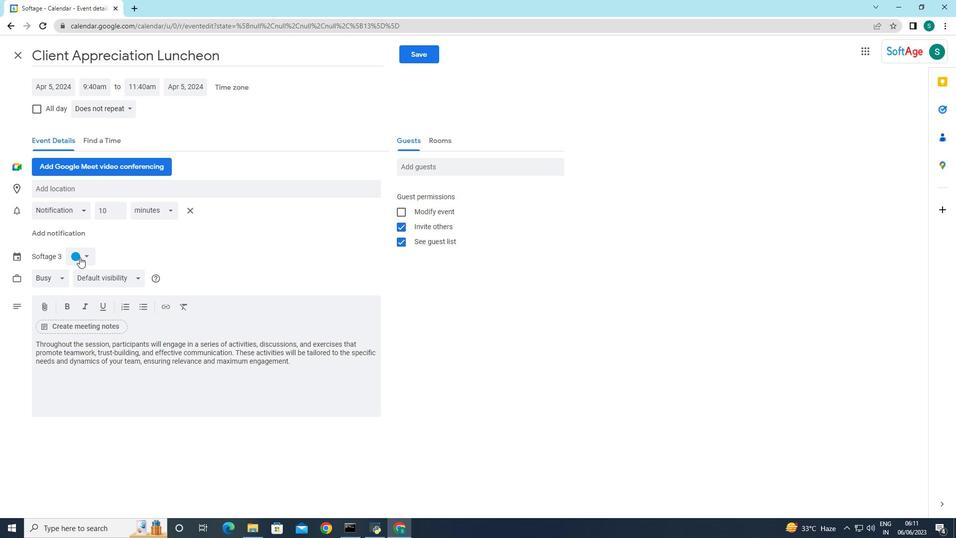 
Action: Mouse moved to (76, 278)
Screenshot: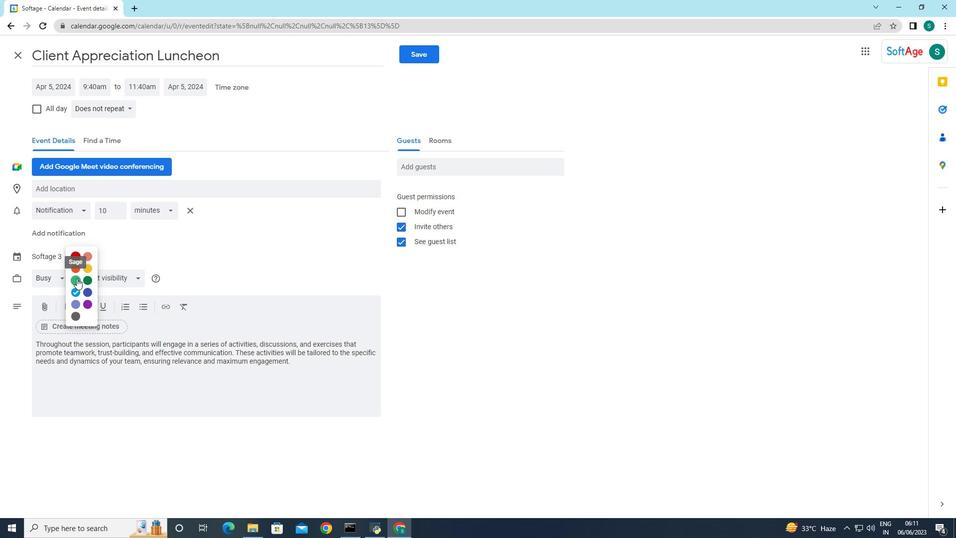 
Action: Mouse pressed left at (76, 278)
Screenshot: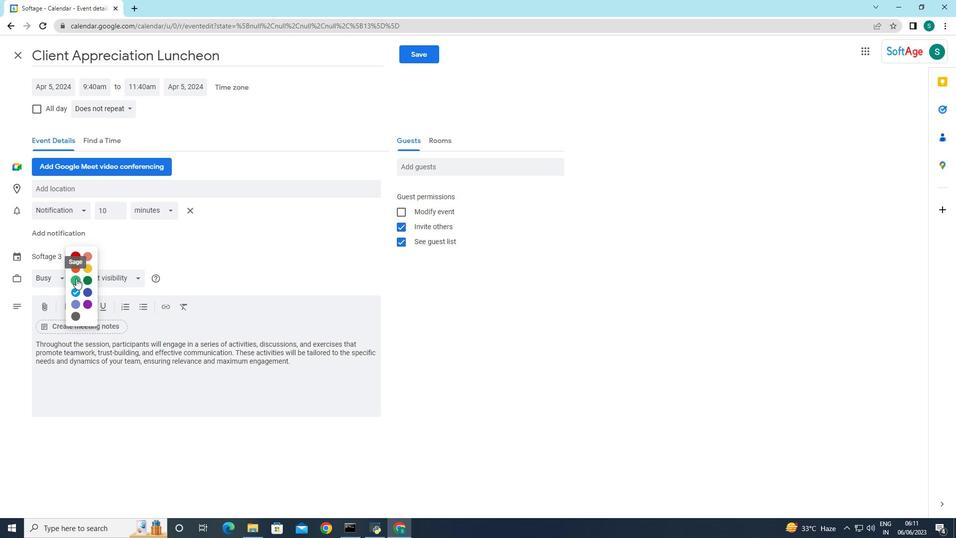 
Action: Mouse moved to (70, 188)
Screenshot: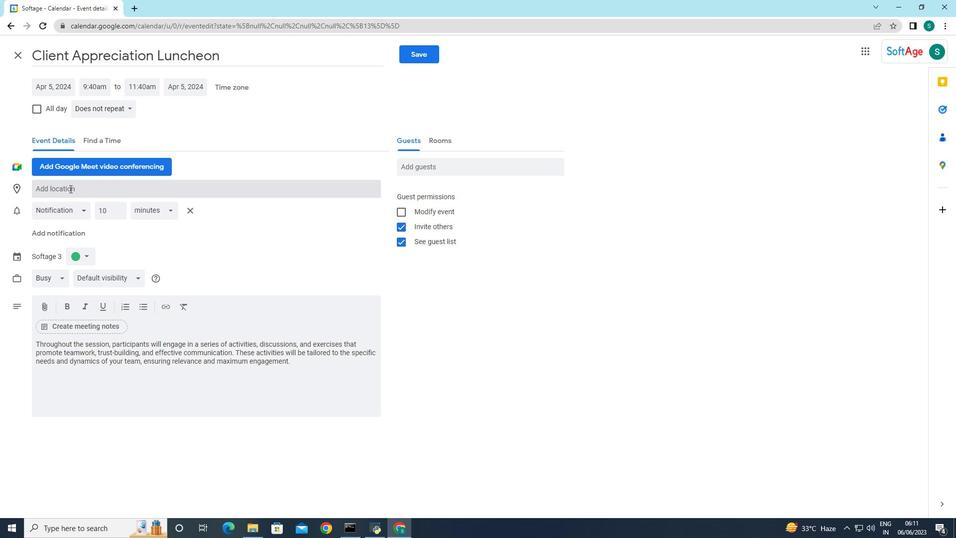 
Action: Mouse pressed left at (70, 188)
Screenshot: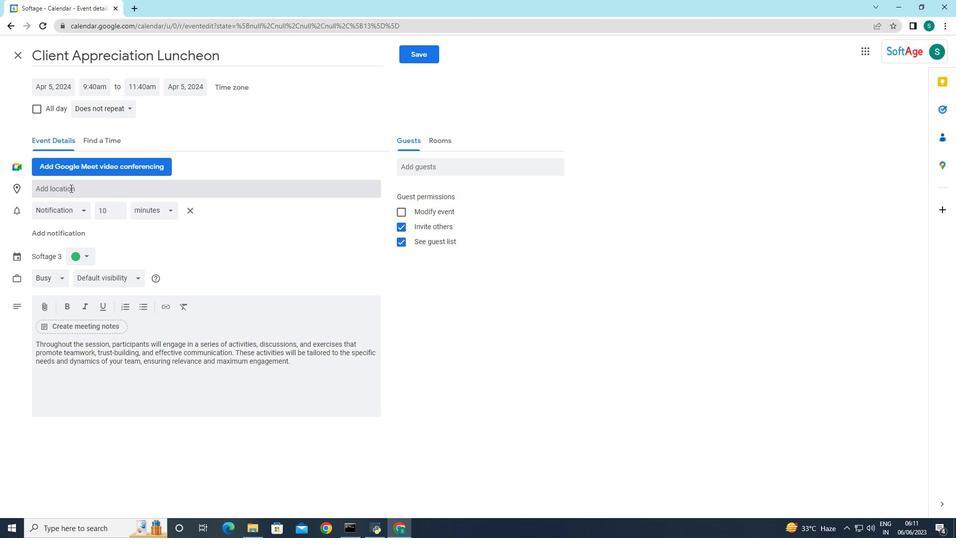 
Action: Key pressed <Key.shift>Rio<Key.space>de<Key.space><Key.shift>Janerio<Key.backspace>ro
Screenshot: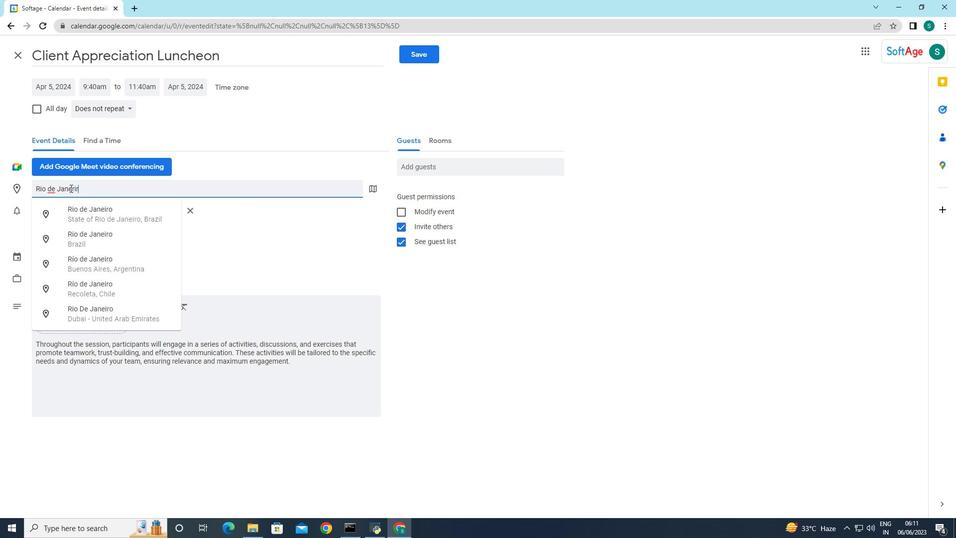 
Action: Mouse moved to (252, 255)
Screenshot: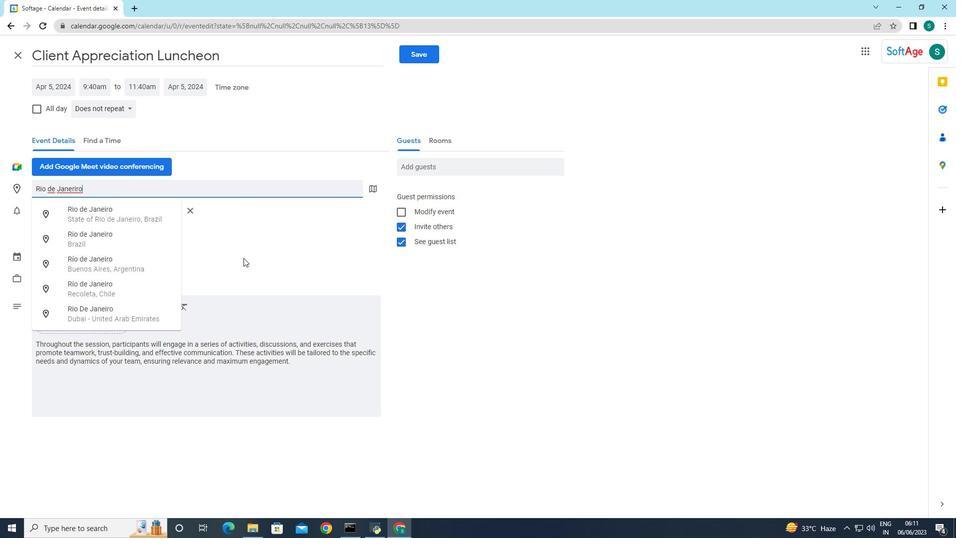 
Action: Mouse pressed left at (252, 255)
Screenshot: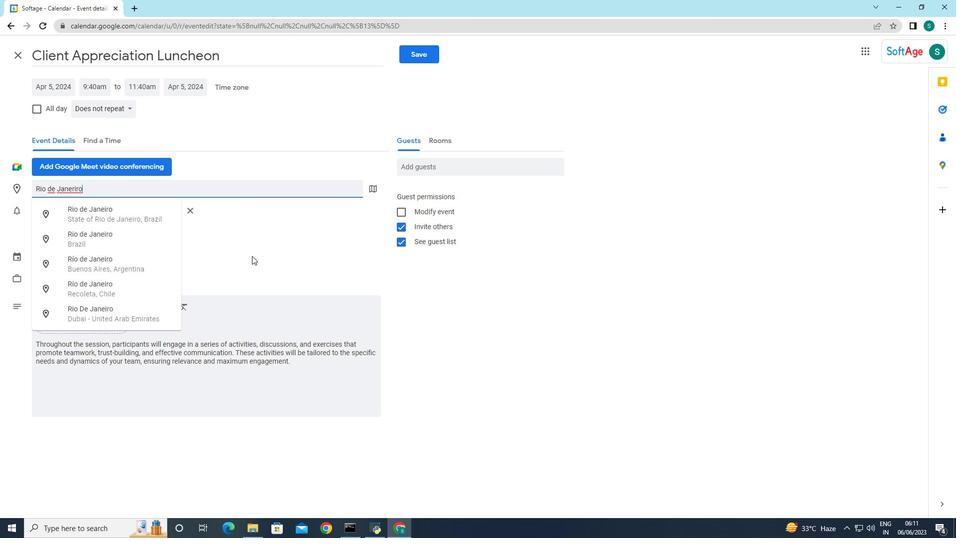 
Action: Mouse moved to (74, 189)
Screenshot: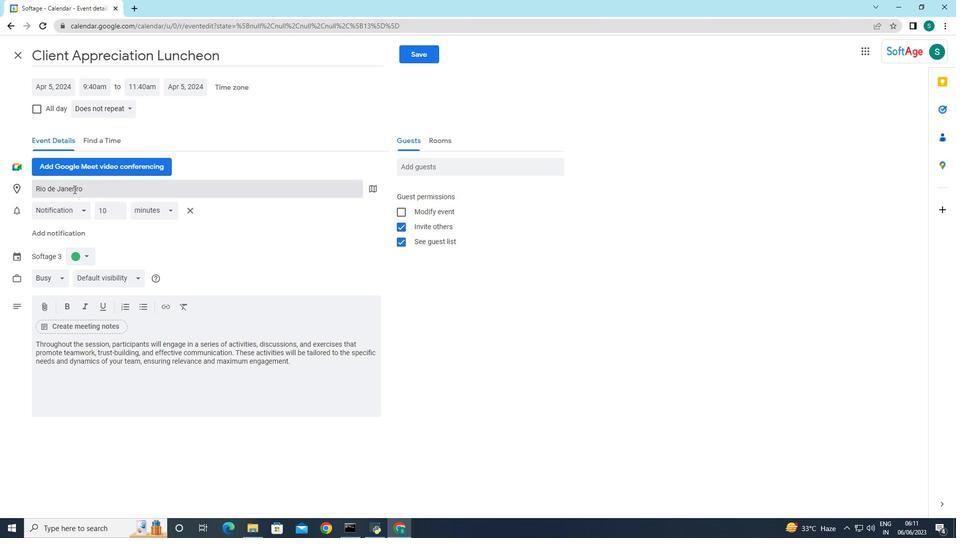 
Action: Mouse pressed left at (74, 189)
Screenshot: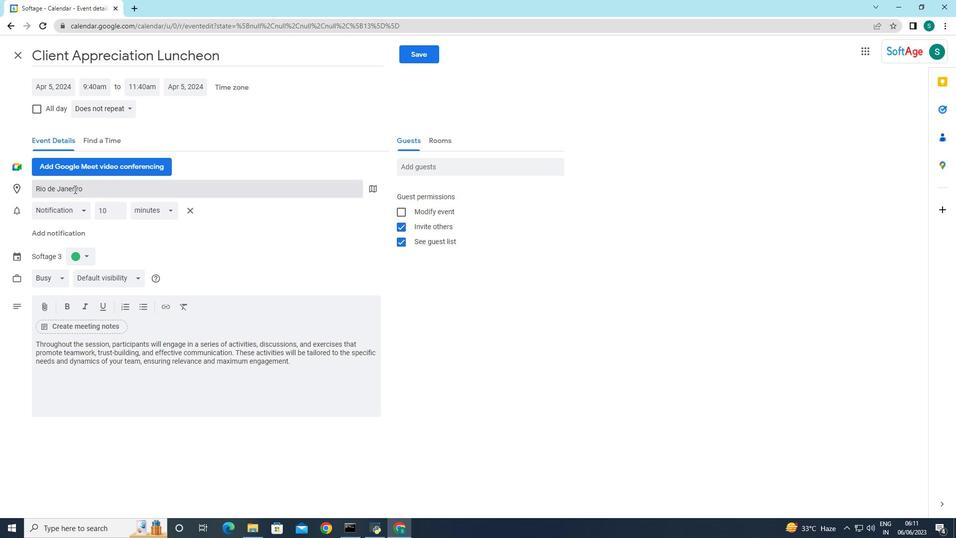 
Action: Mouse moved to (88, 220)
Screenshot: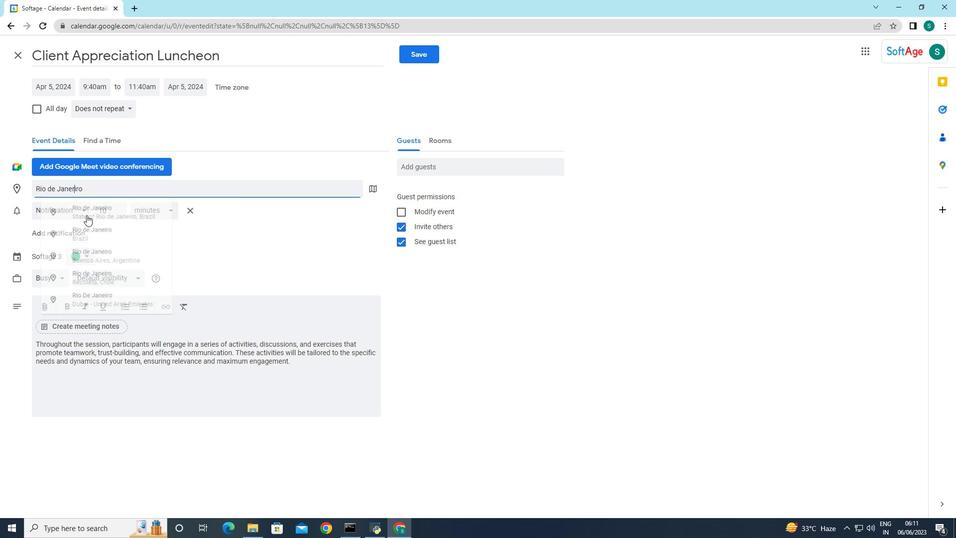 
Action: Key pressed <Key.backspace>
Screenshot: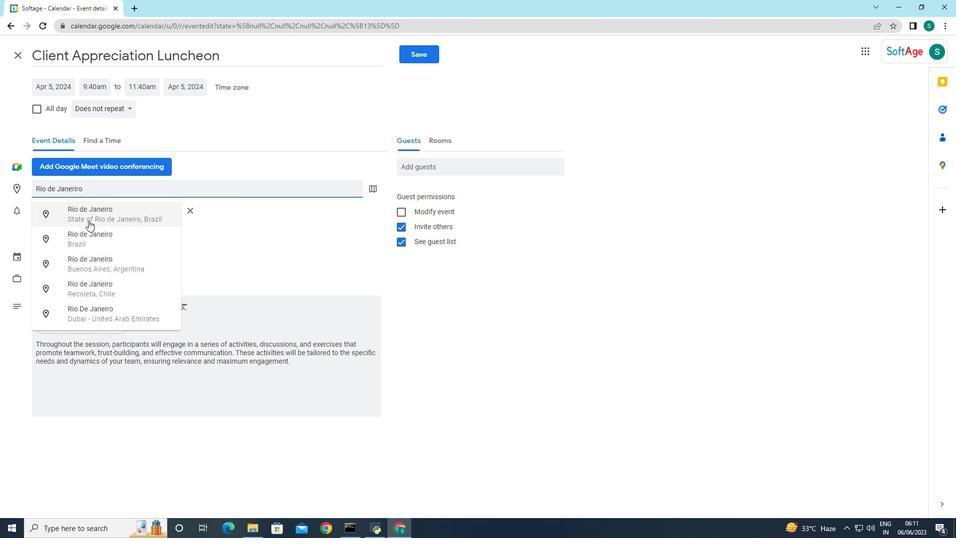 
Action: Mouse moved to (287, 251)
Screenshot: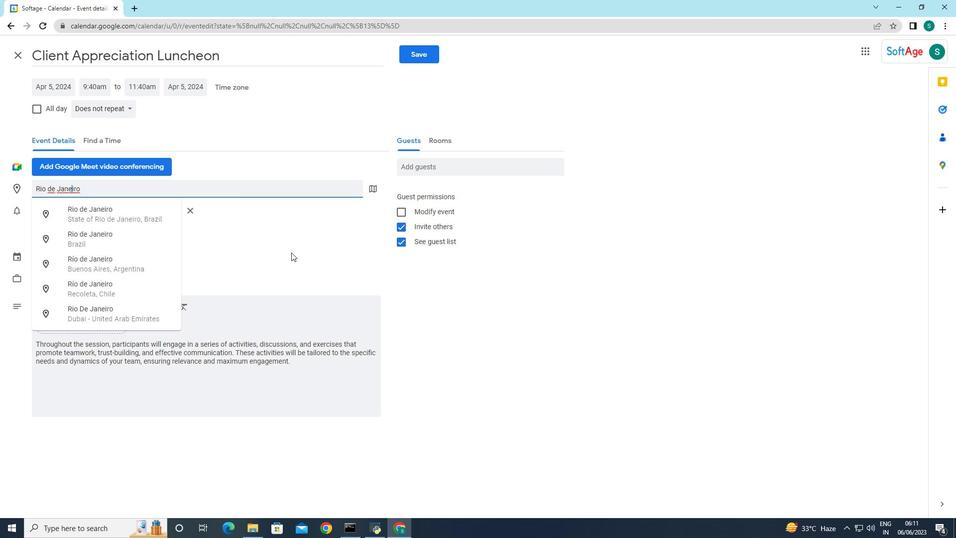 
Action: Mouse pressed left at (287, 251)
Screenshot: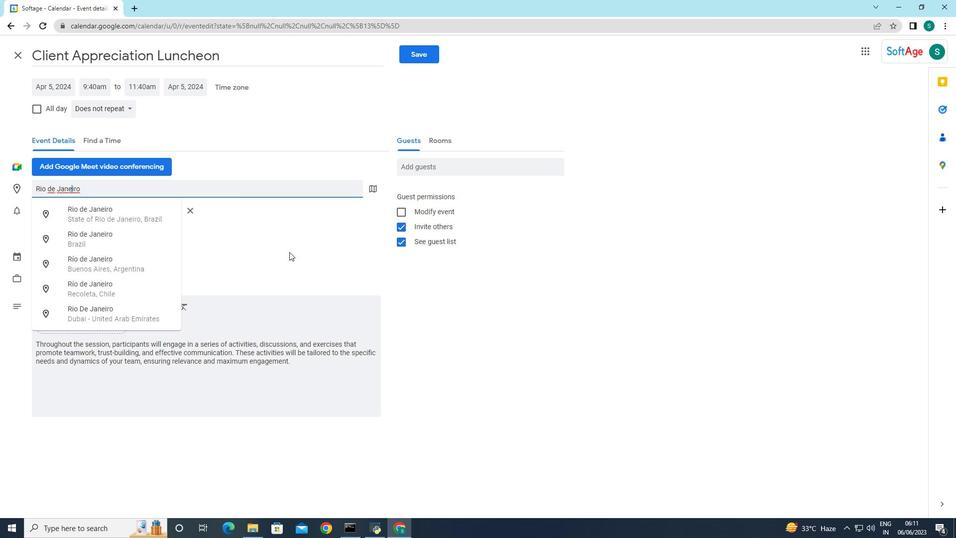 
Action: Mouse moved to (122, 183)
Screenshot: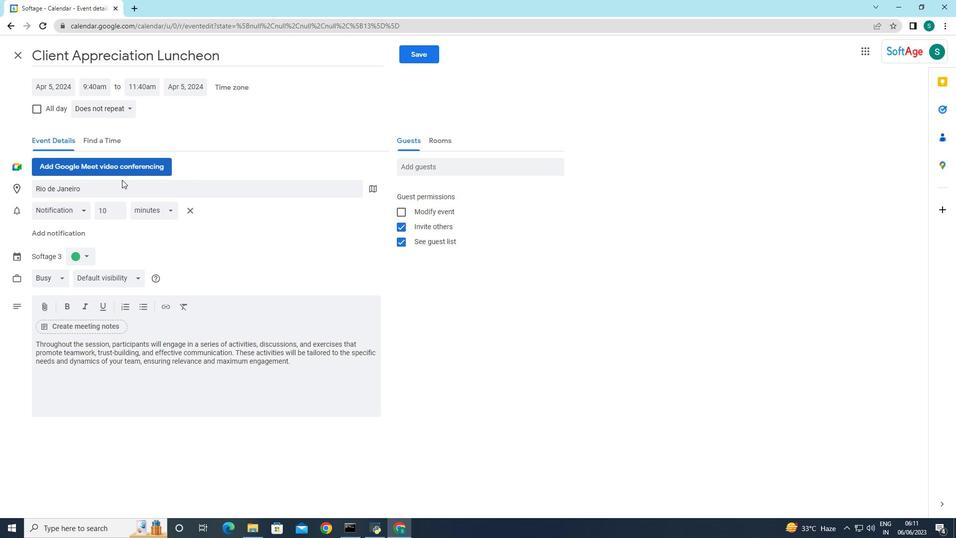 
Action: Mouse pressed left at (122, 183)
Screenshot: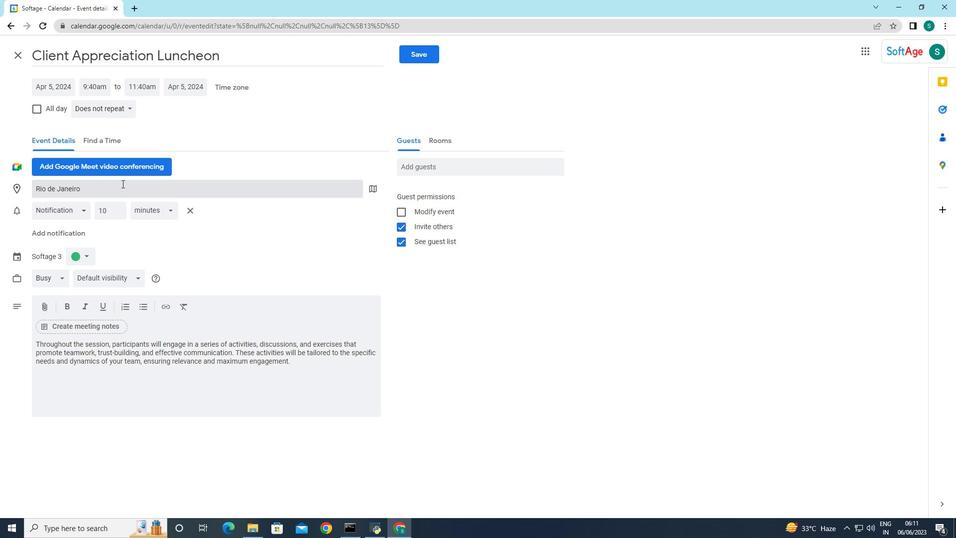 
Action: Key pressed <Key.space><Key.shift>Brazil
Screenshot: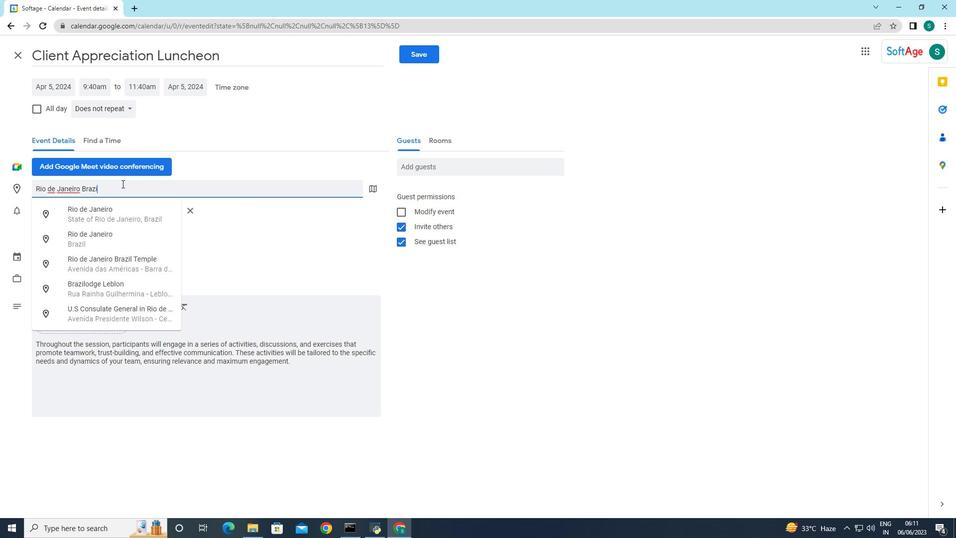 
Action: Mouse moved to (289, 244)
Screenshot: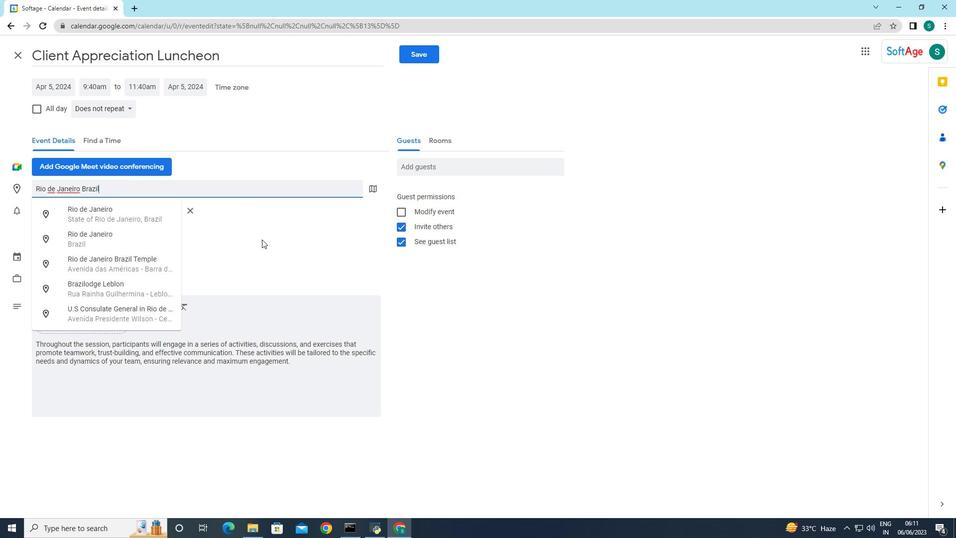 
Action: Mouse pressed left at (289, 244)
Screenshot: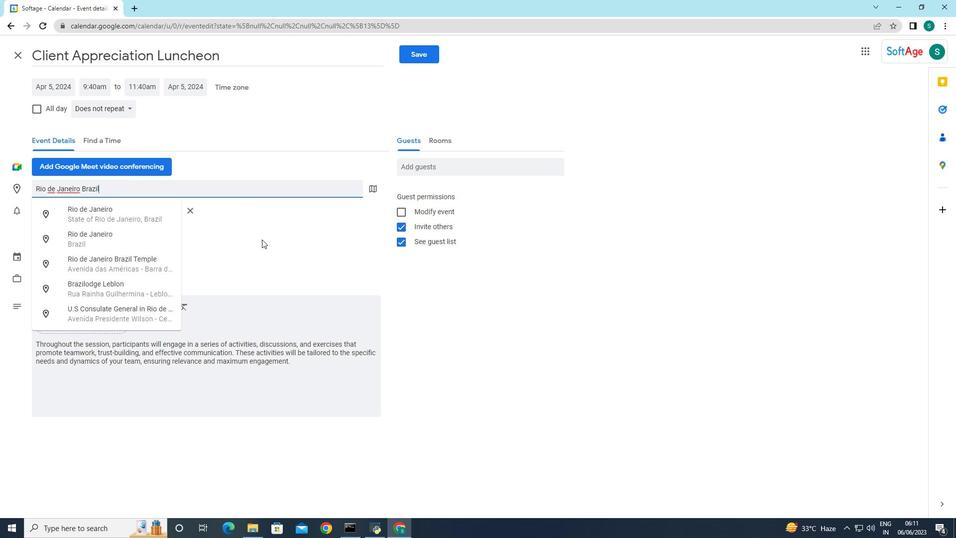 
Action: Mouse moved to (431, 170)
Screenshot: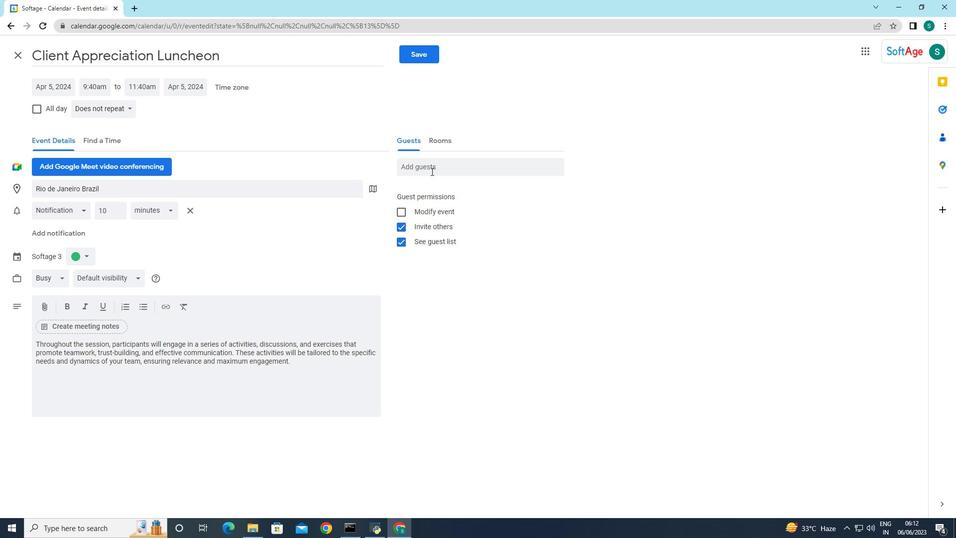 
Action: Mouse pressed left at (431, 170)
Screenshot: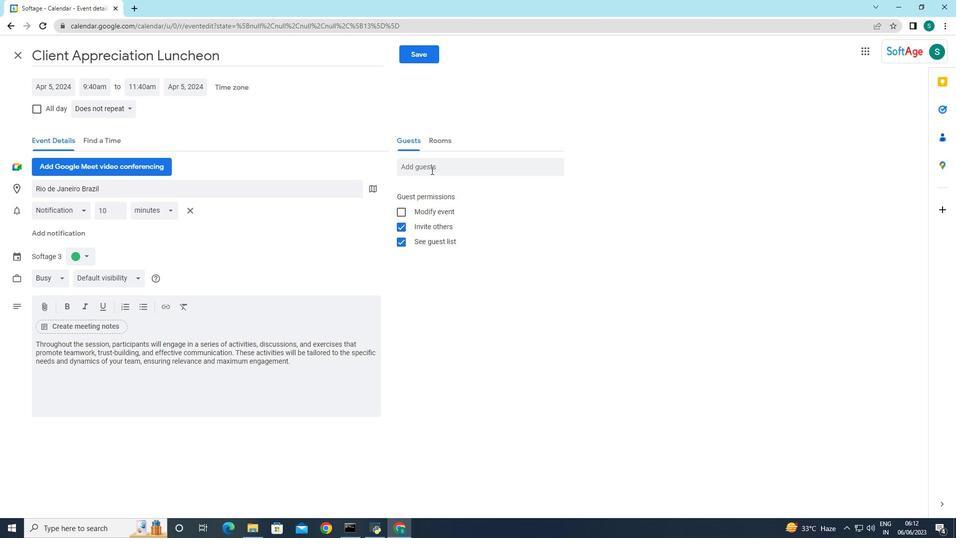 
Action: Key pressed softage.4
Screenshot: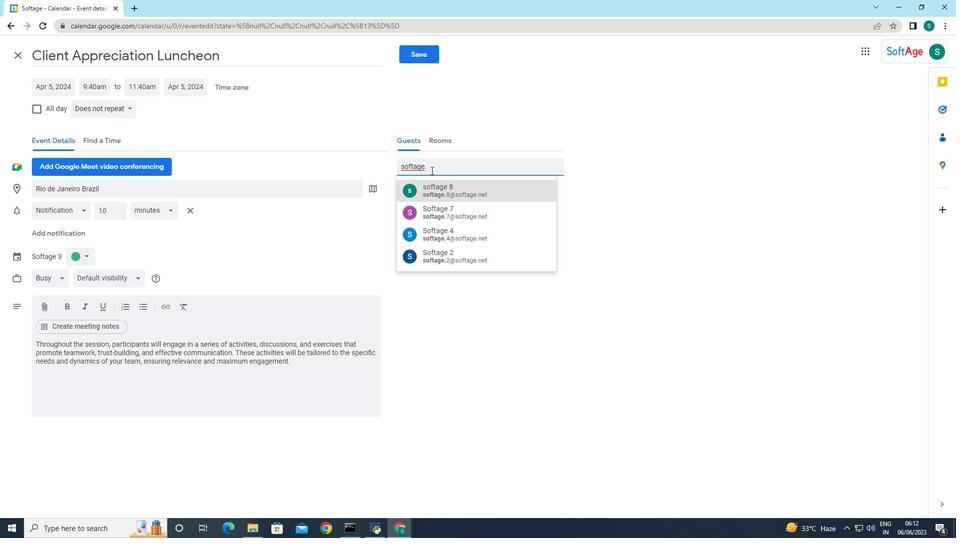 
Action: Mouse moved to (452, 188)
Screenshot: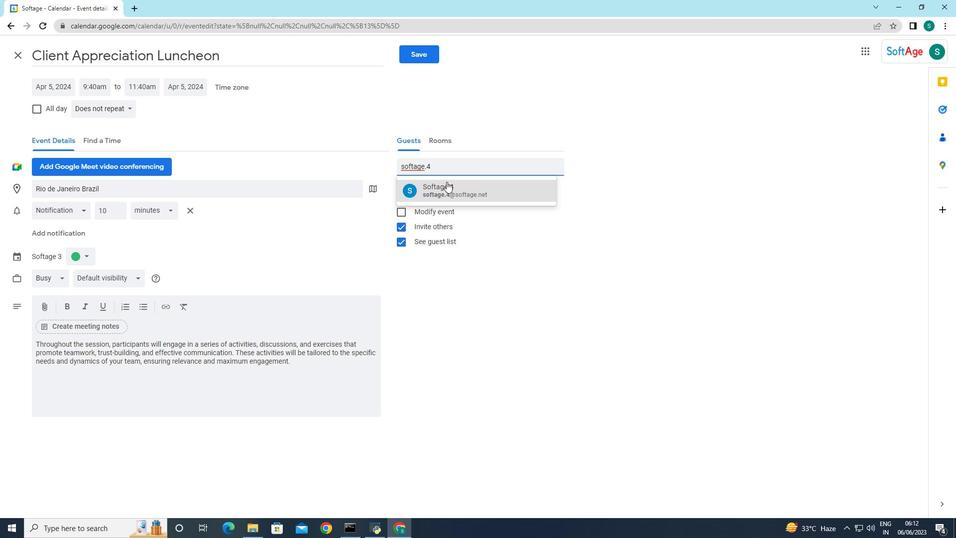 
Action: Mouse pressed left at (452, 188)
Screenshot: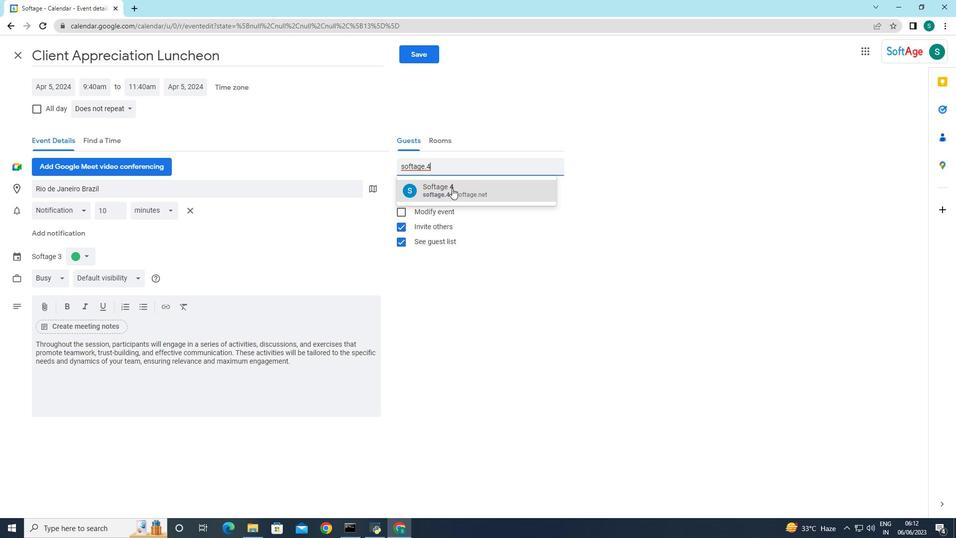 
Action: Mouse moved to (442, 165)
Screenshot: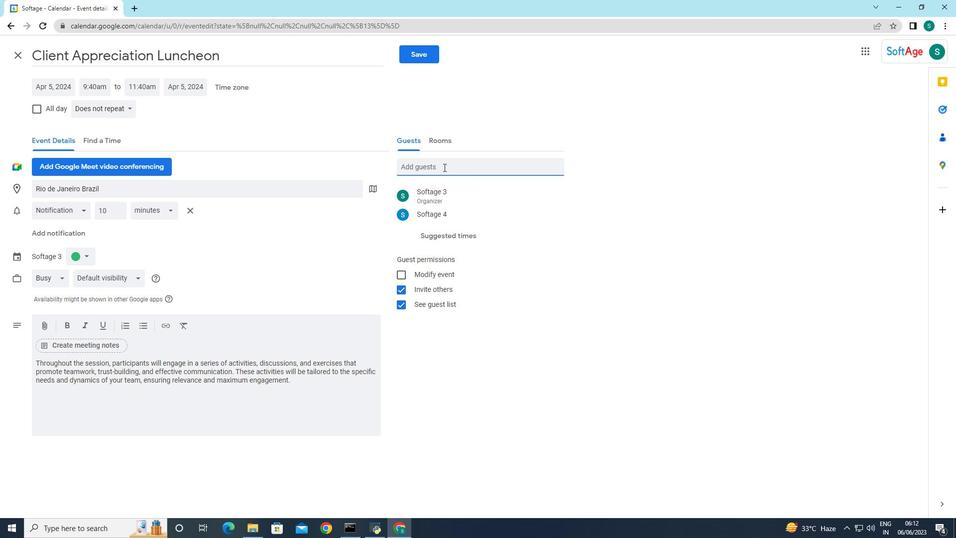 
Action: Mouse pressed left at (442, 165)
Screenshot: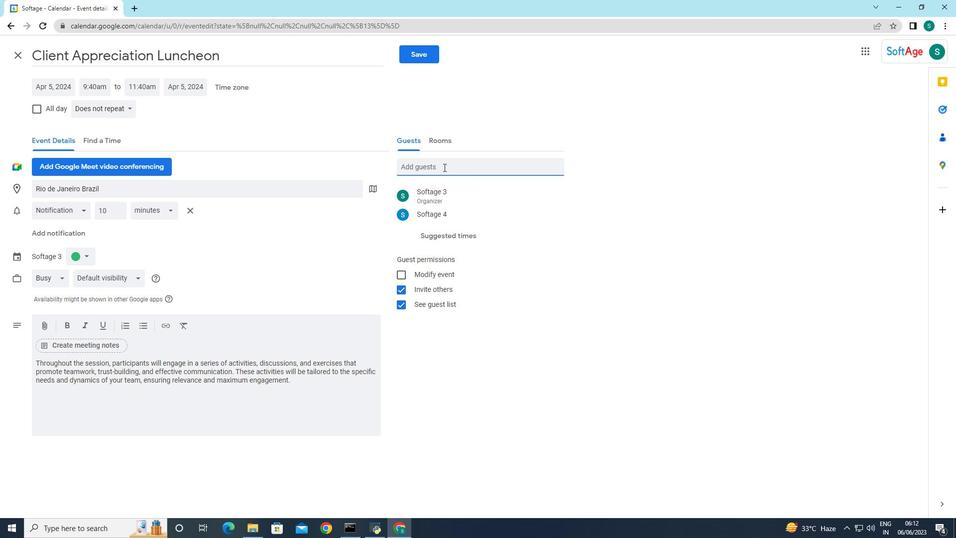 
Action: Key pressed softage.2
Screenshot: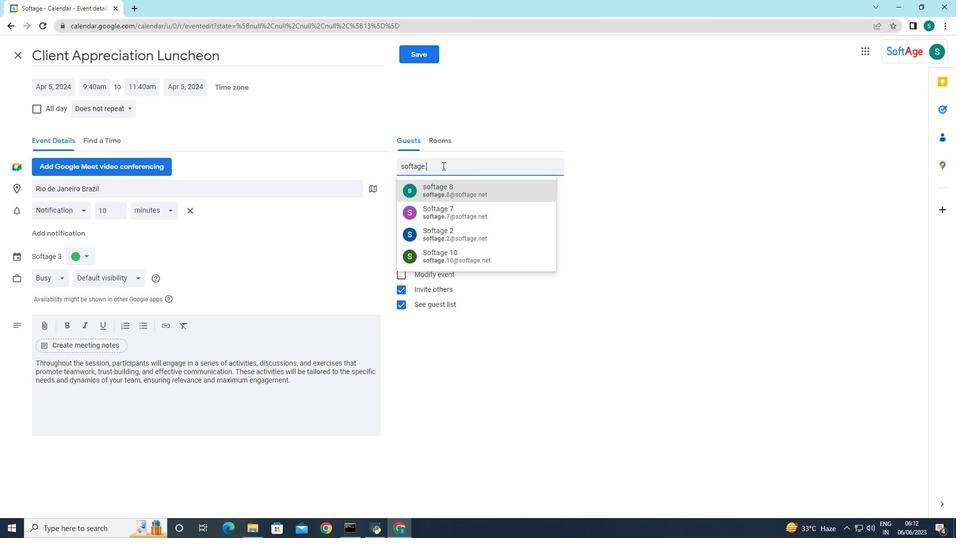 
Action: Mouse moved to (453, 185)
Screenshot: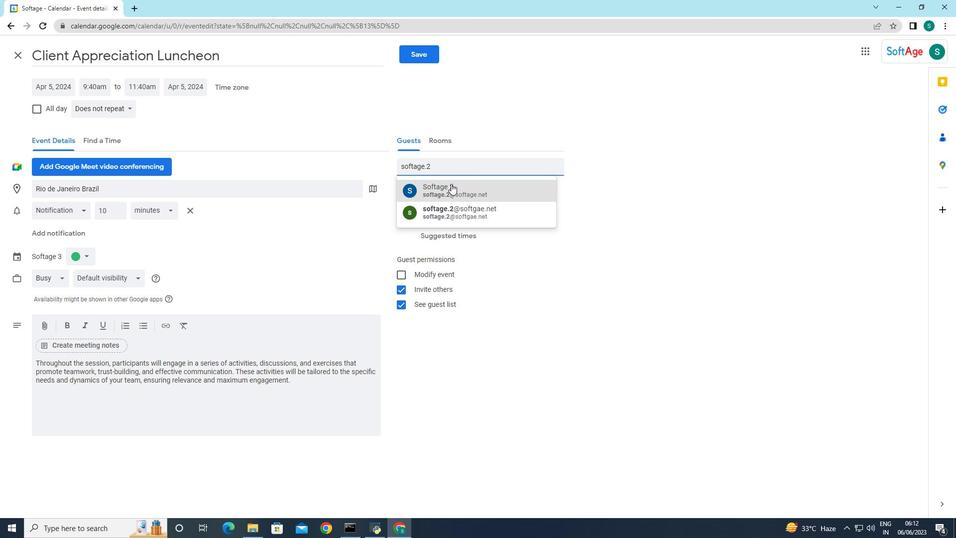 
Action: Mouse pressed left at (453, 185)
Screenshot: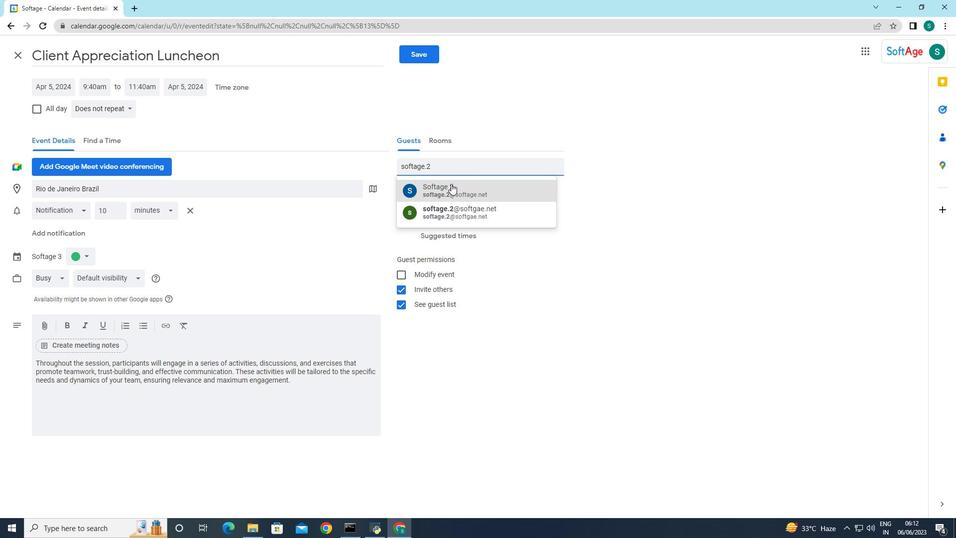 
Action: Mouse moved to (549, 194)
Screenshot: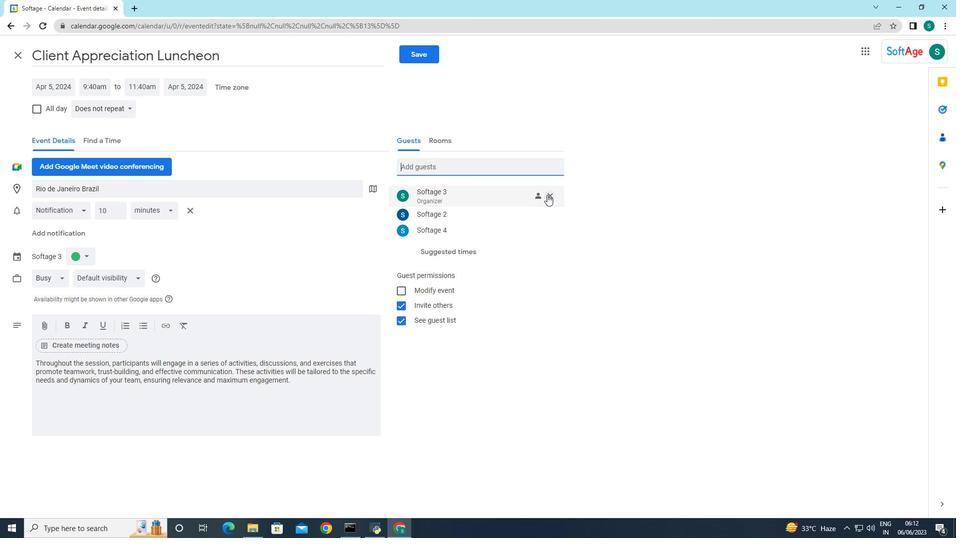 
Action: Mouse pressed left at (549, 194)
Screenshot: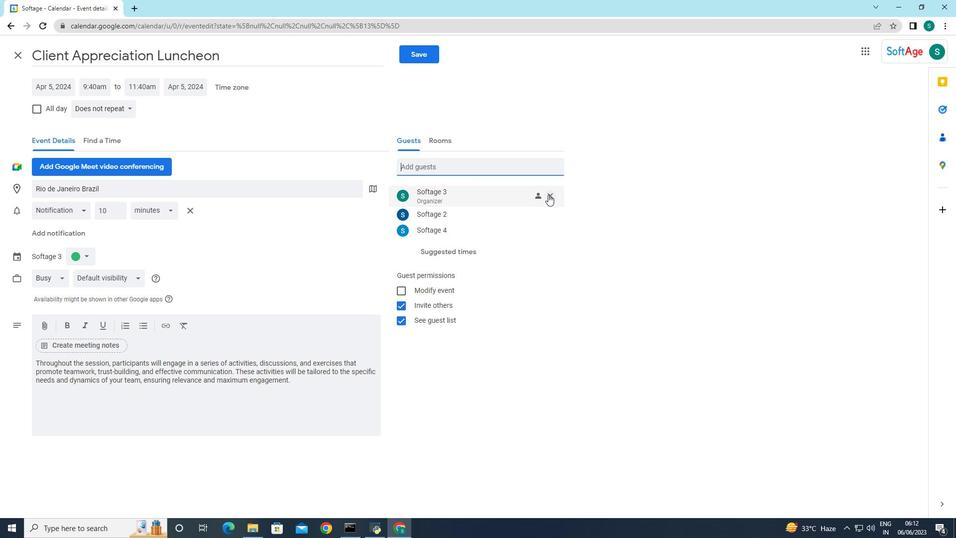 
Action: Mouse moved to (111, 118)
Screenshot: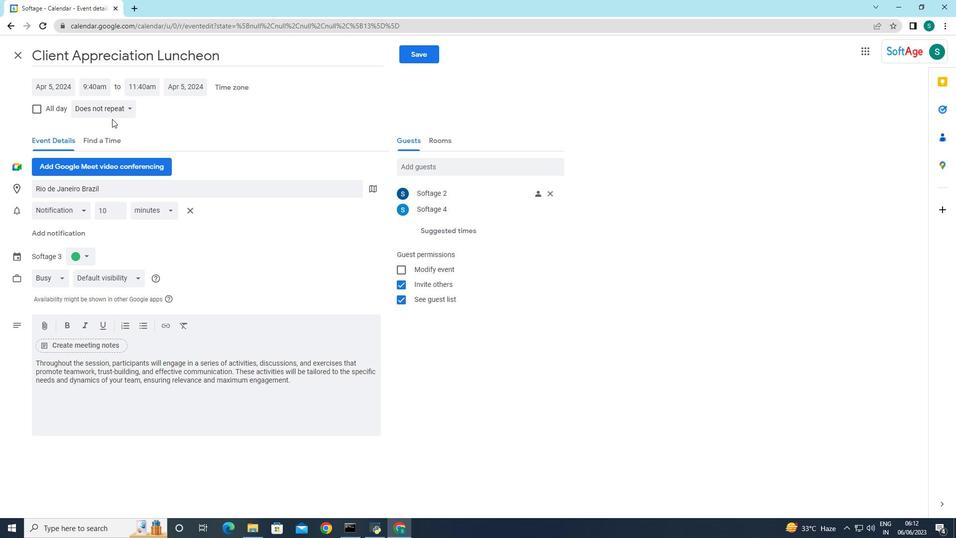 
Action: Mouse pressed left at (111, 118)
Screenshot: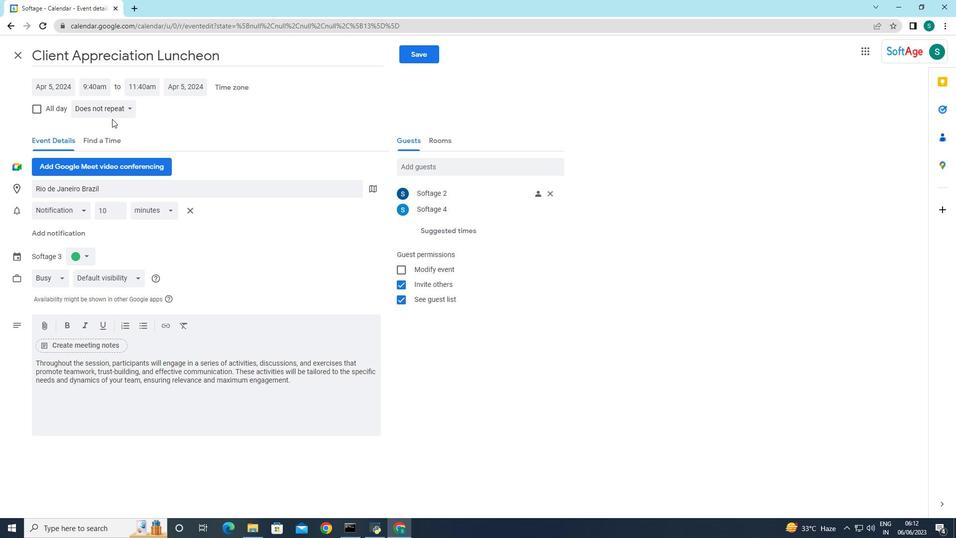 
Action: Mouse moved to (113, 111)
Screenshot: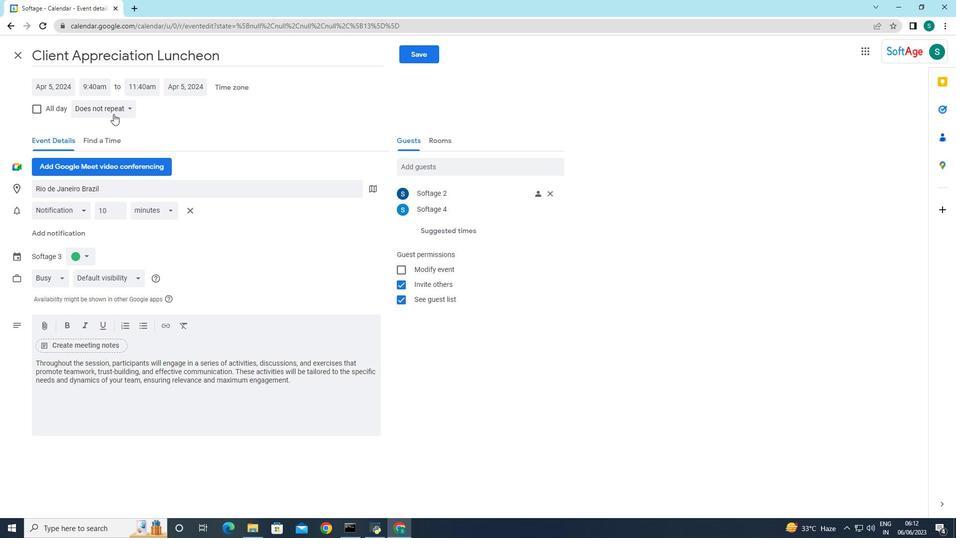
Action: Mouse pressed left at (113, 111)
Screenshot: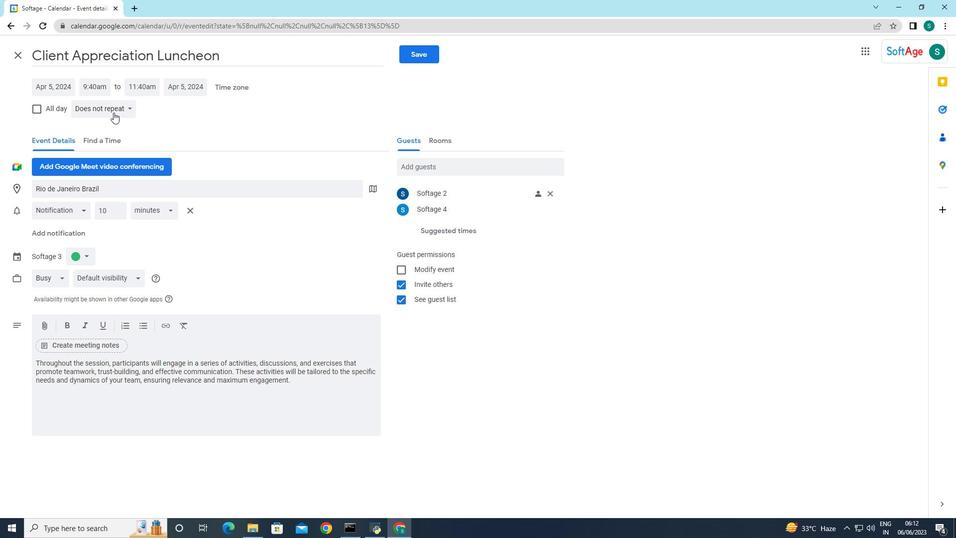 
Action: Mouse moved to (118, 197)
Screenshot: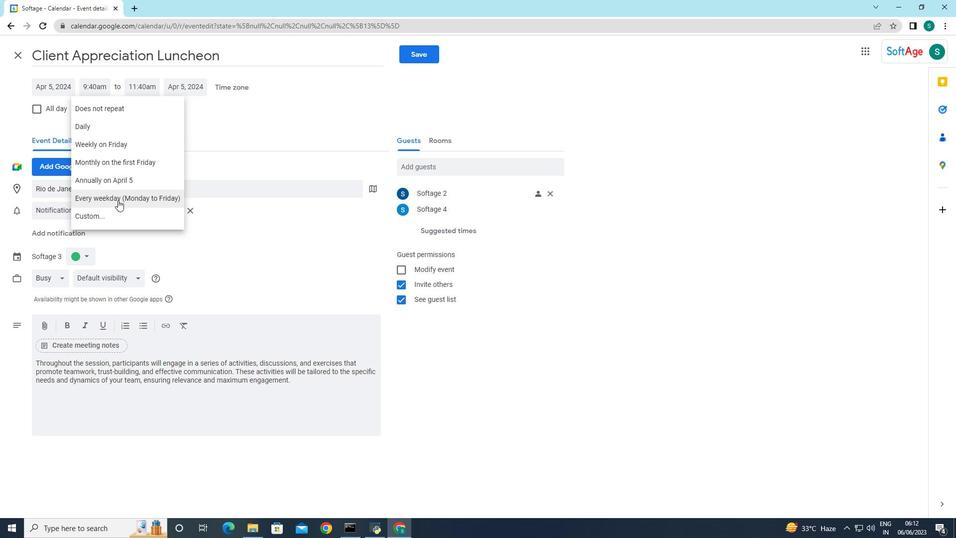 
Action: Mouse pressed left at (118, 197)
Screenshot: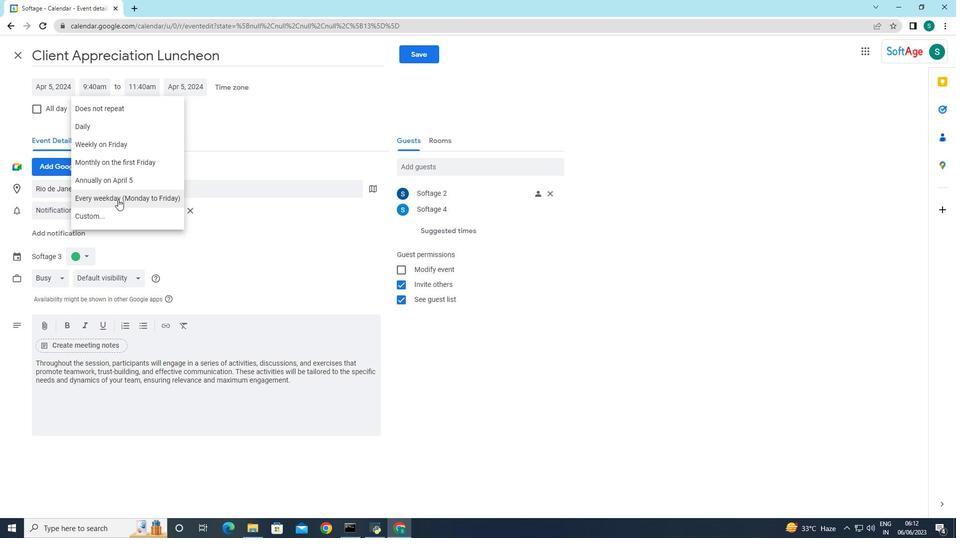 
Action: Mouse moved to (419, 58)
Screenshot: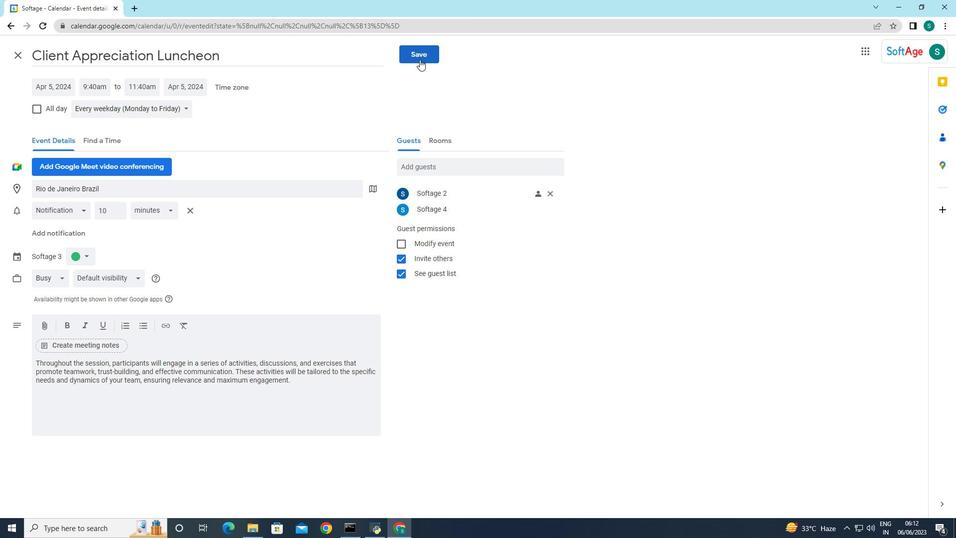
Action: Mouse pressed left at (419, 58)
Screenshot: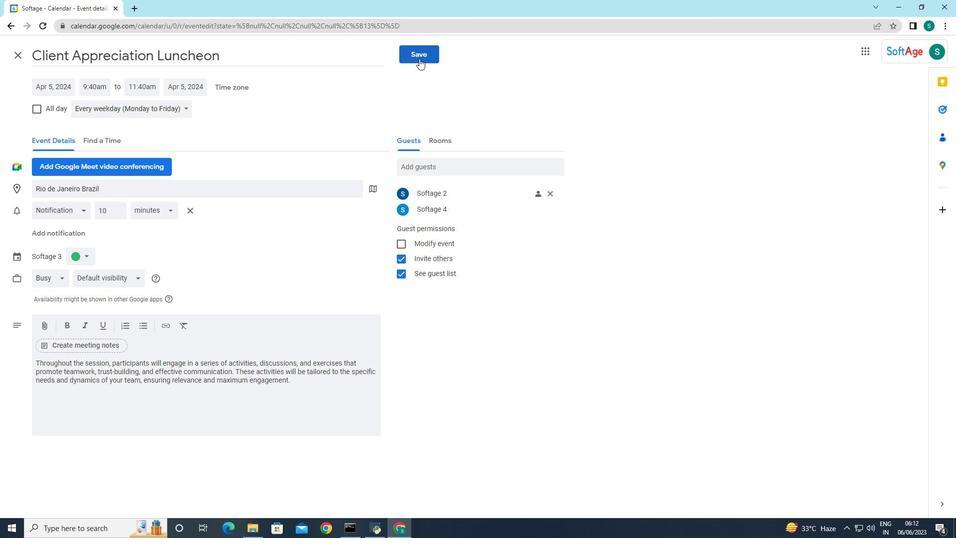 
Action: Mouse moved to (567, 302)
Screenshot: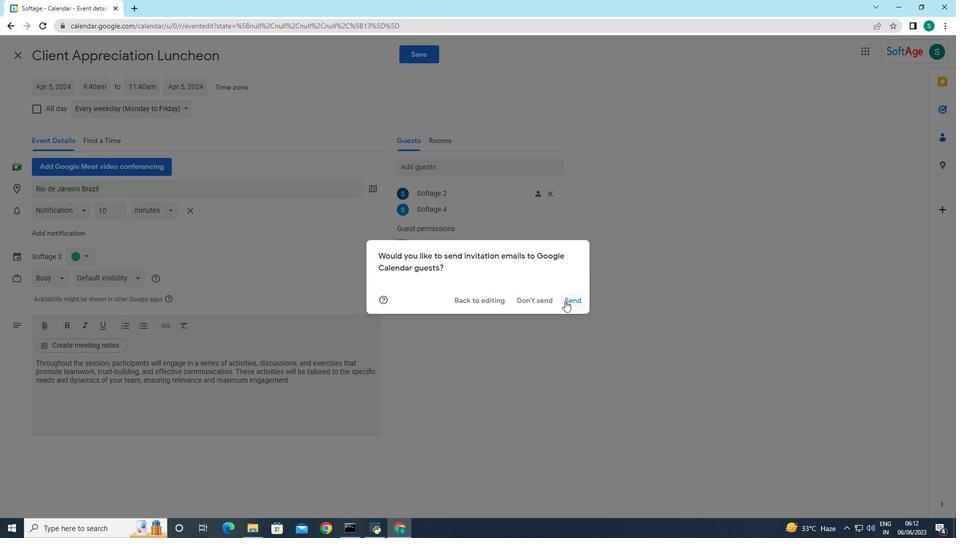 
Action: Mouse pressed left at (567, 302)
Screenshot: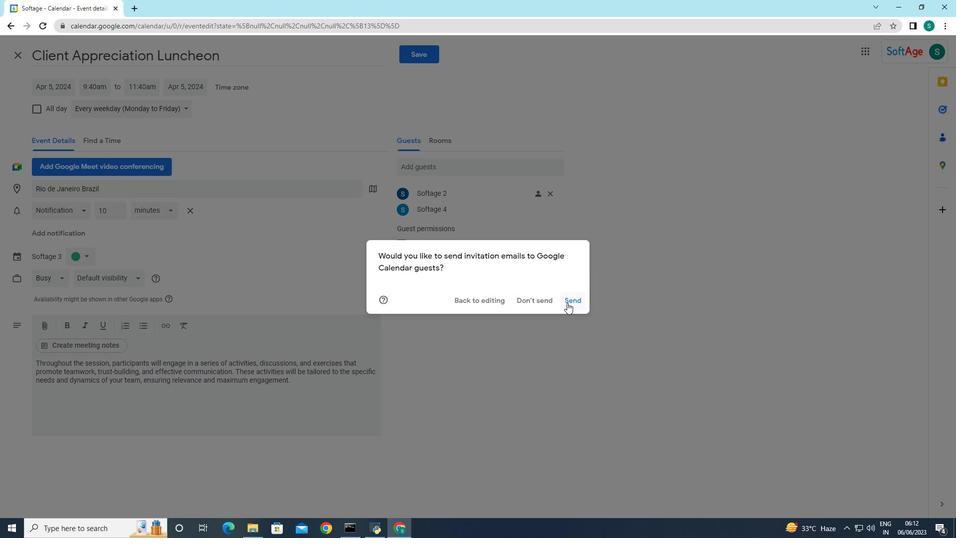 
